 Task: Search one way flight ticket for 5 adults, 2 children, 1 infant in seat and 1 infant on lap in economy from Moab: Canyonlands Regional Airport to New Bern: Coastal Carolina Regional Airport (was Craven County Regional) on 8-4-2023. Choice of flights is Sun country airlines. Number of bags: 10 checked bags. Price is upto 40000. Outbound departure time preference is 16:30.
Action: Mouse moved to (227, 316)
Screenshot: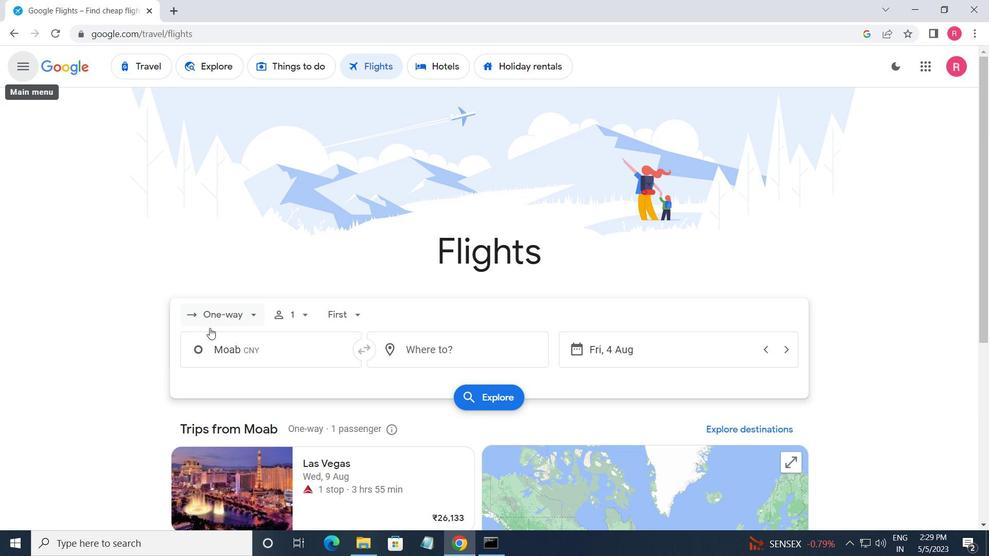 
Action: Mouse pressed left at (227, 316)
Screenshot: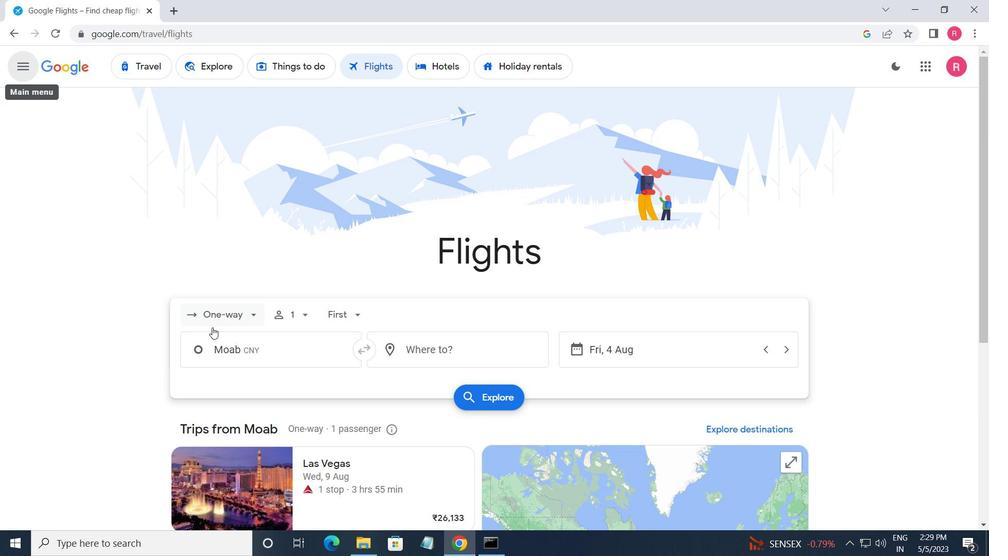 
Action: Mouse moved to (239, 366)
Screenshot: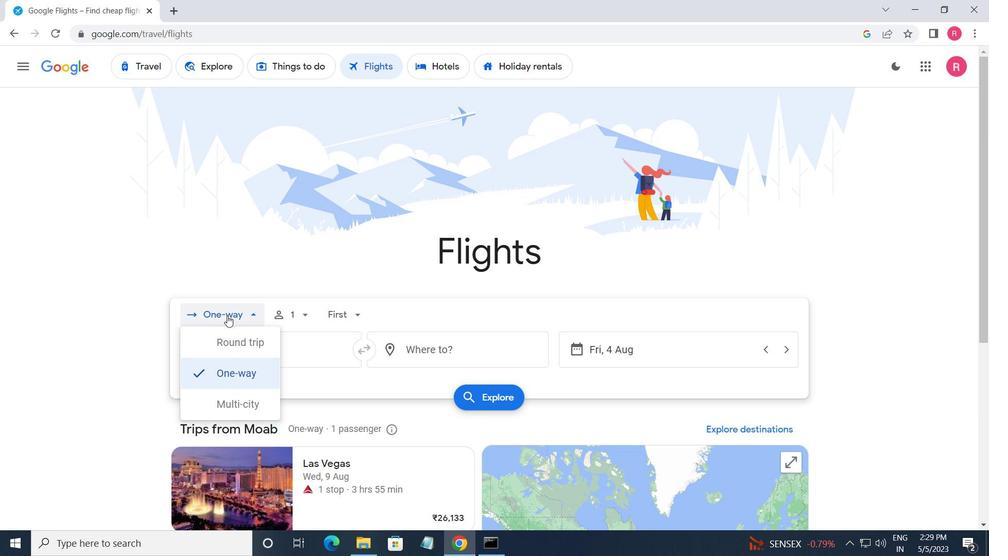 
Action: Mouse pressed left at (239, 366)
Screenshot: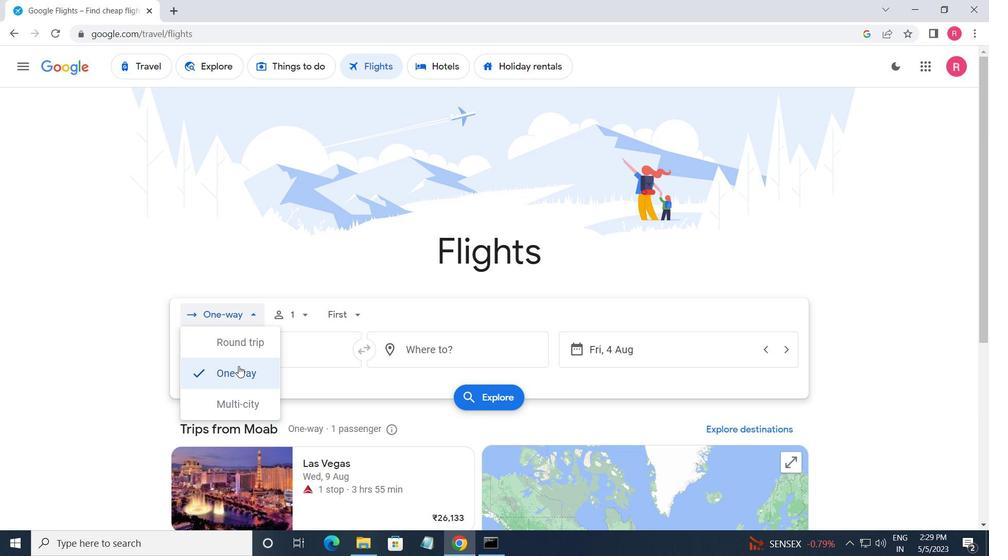 
Action: Mouse moved to (292, 321)
Screenshot: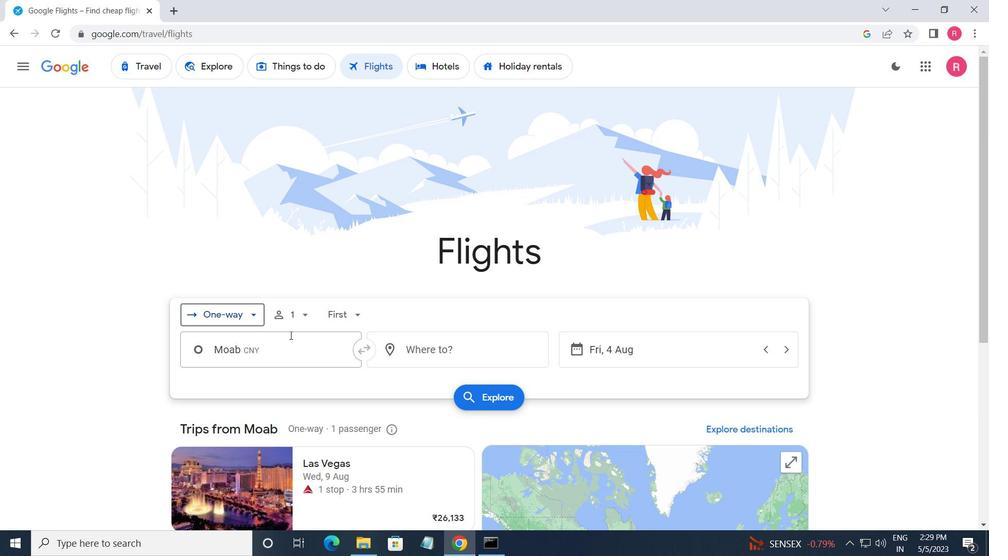 
Action: Mouse pressed left at (292, 321)
Screenshot: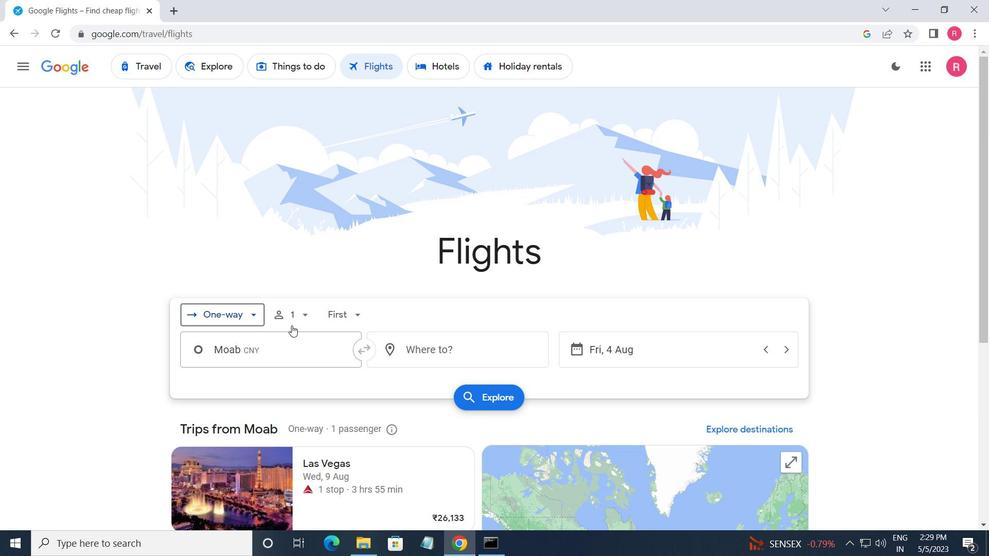 
Action: Mouse moved to (402, 349)
Screenshot: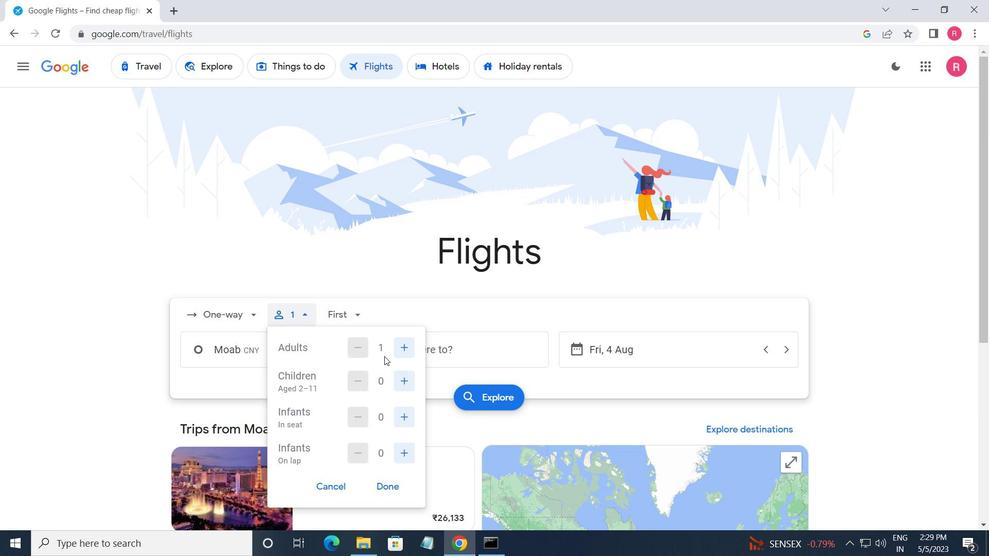 
Action: Mouse pressed left at (402, 349)
Screenshot: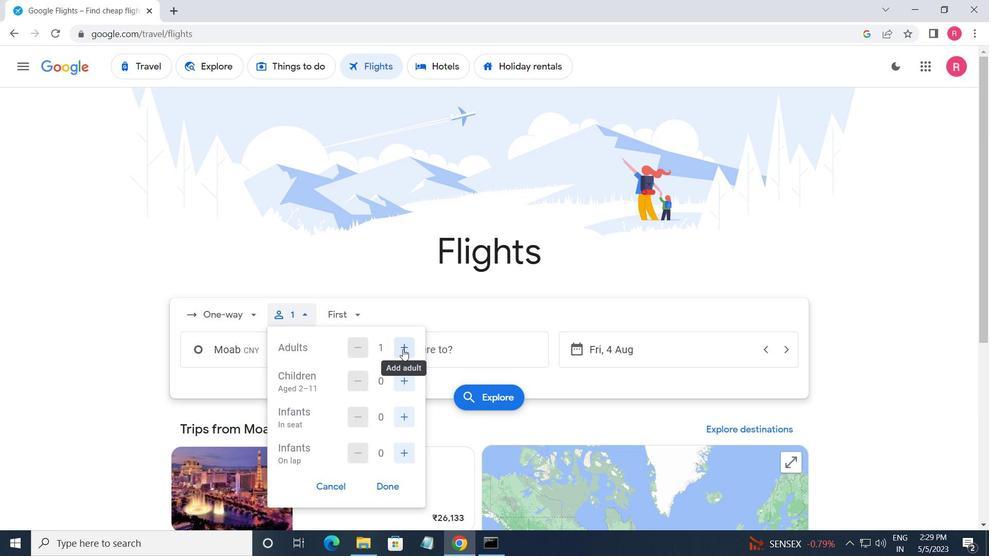 
Action: Mouse pressed left at (402, 349)
Screenshot: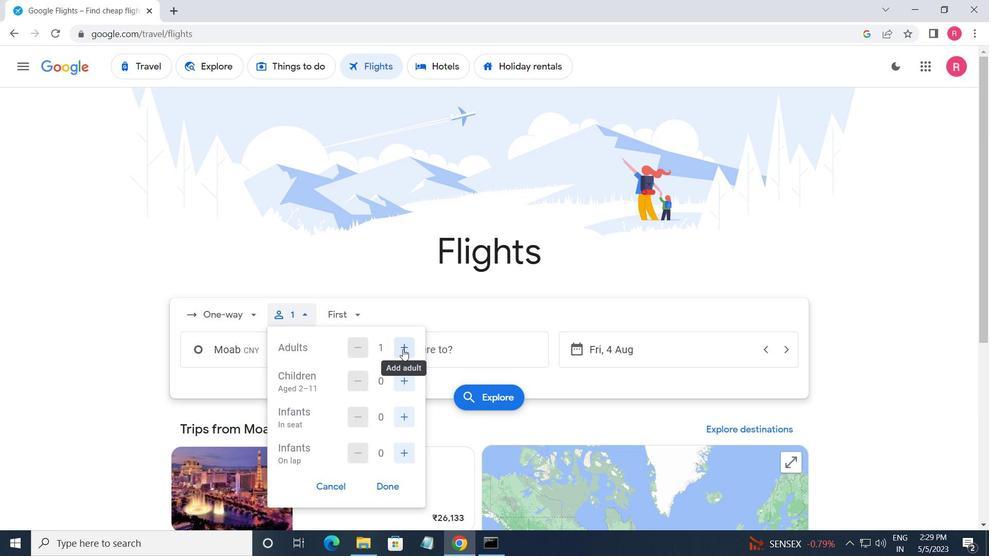 
Action: Mouse pressed left at (402, 349)
Screenshot: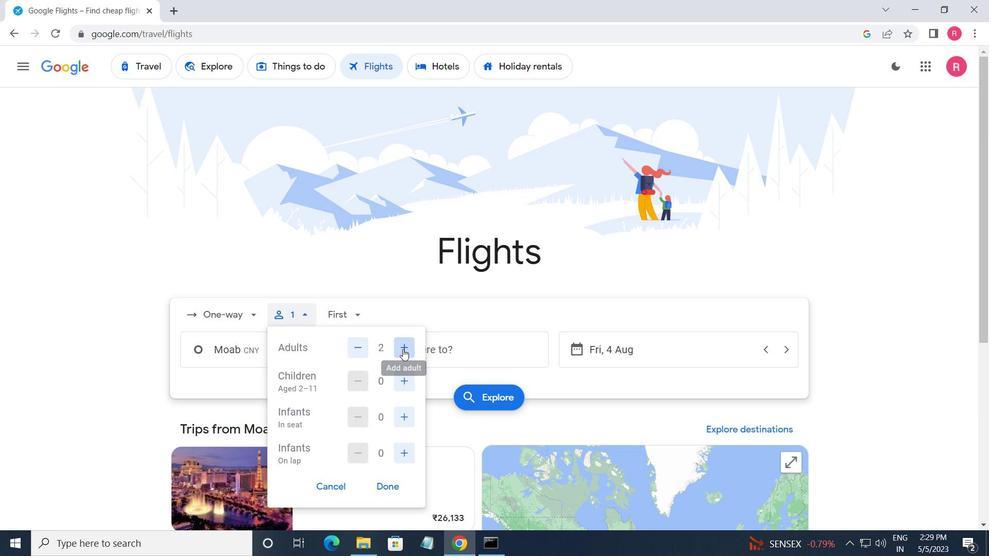 
Action: Mouse pressed left at (402, 349)
Screenshot: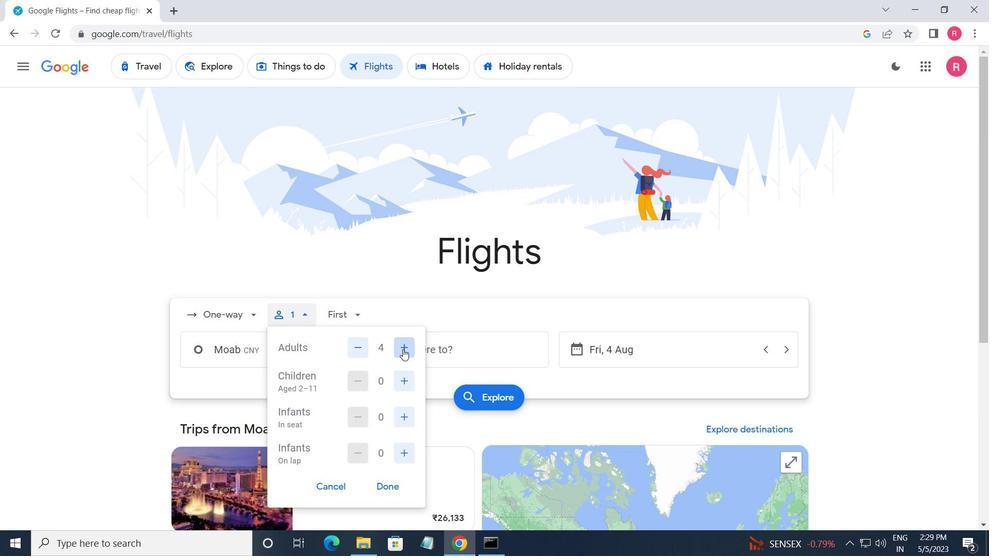 
Action: Mouse moved to (407, 379)
Screenshot: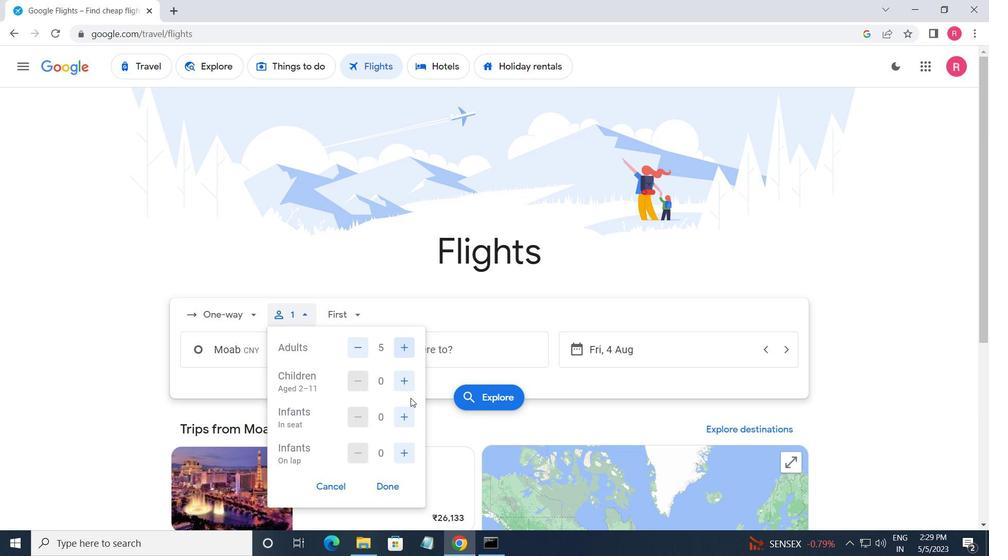 
Action: Mouse pressed left at (407, 379)
Screenshot: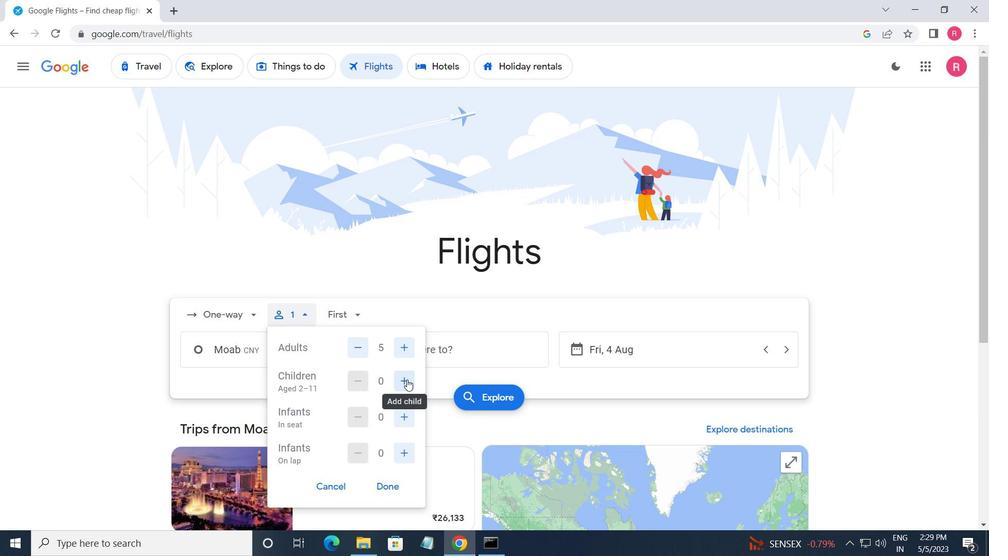 
Action: Mouse pressed left at (407, 379)
Screenshot: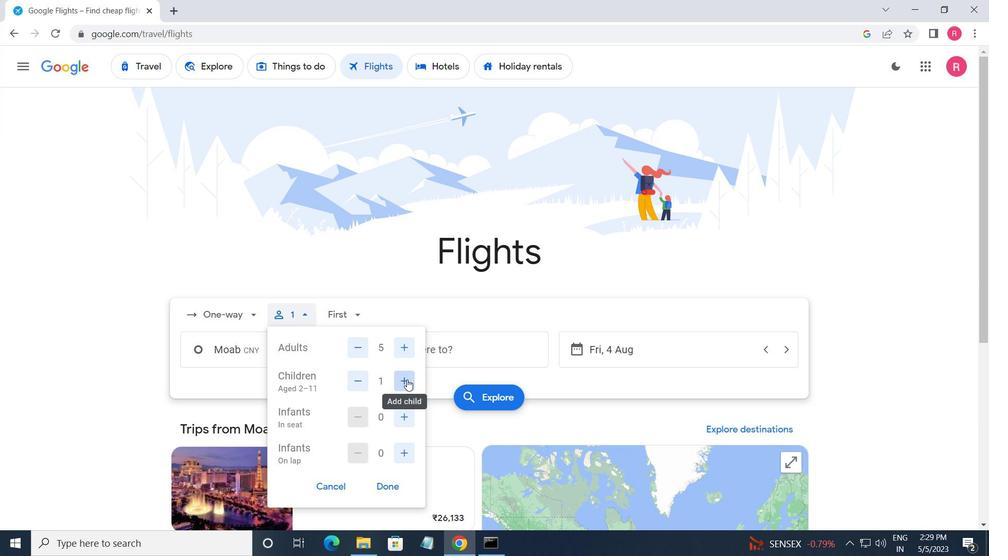 
Action: Mouse moved to (408, 419)
Screenshot: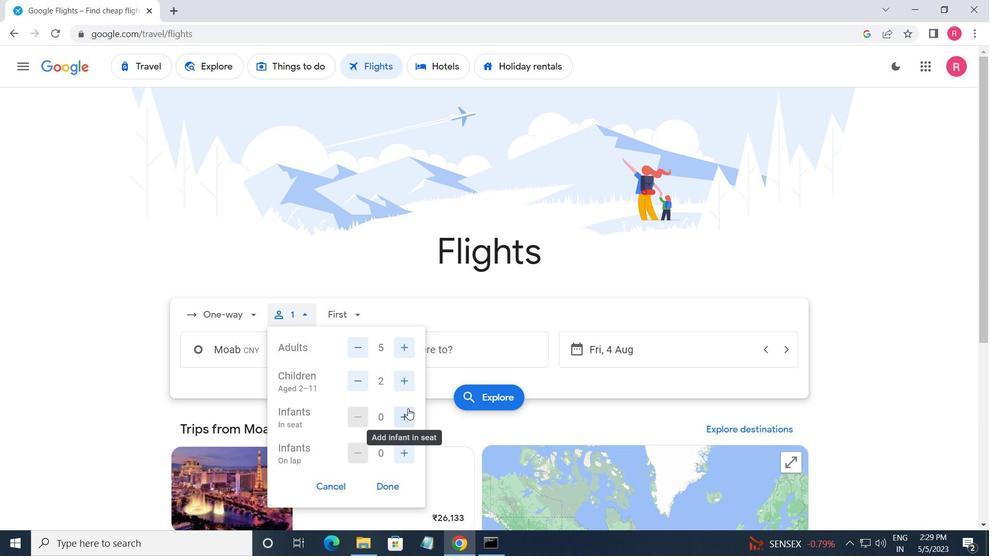 
Action: Mouse pressed left at (408, 419)
Screenshot: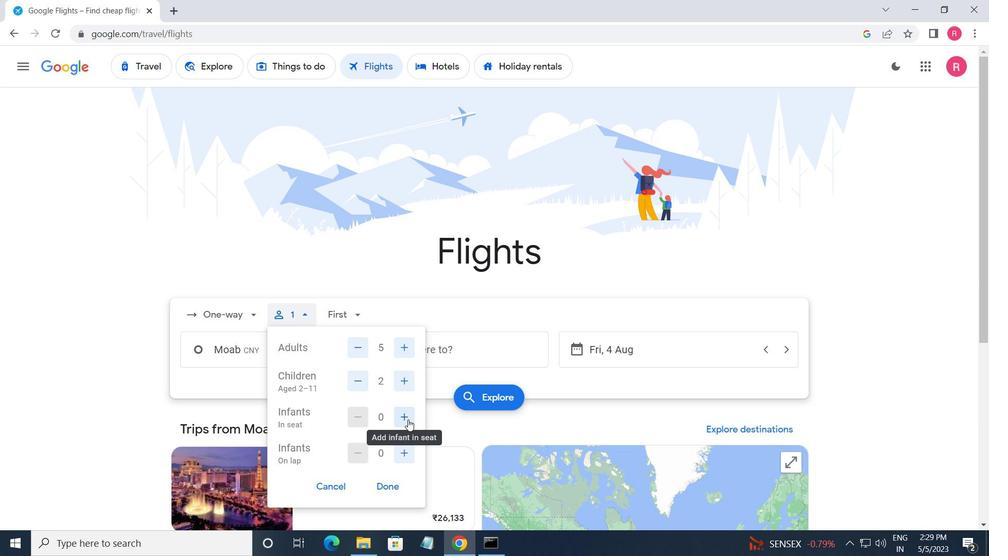 
Action: Mouse moved to (399, 450)
Screenshot: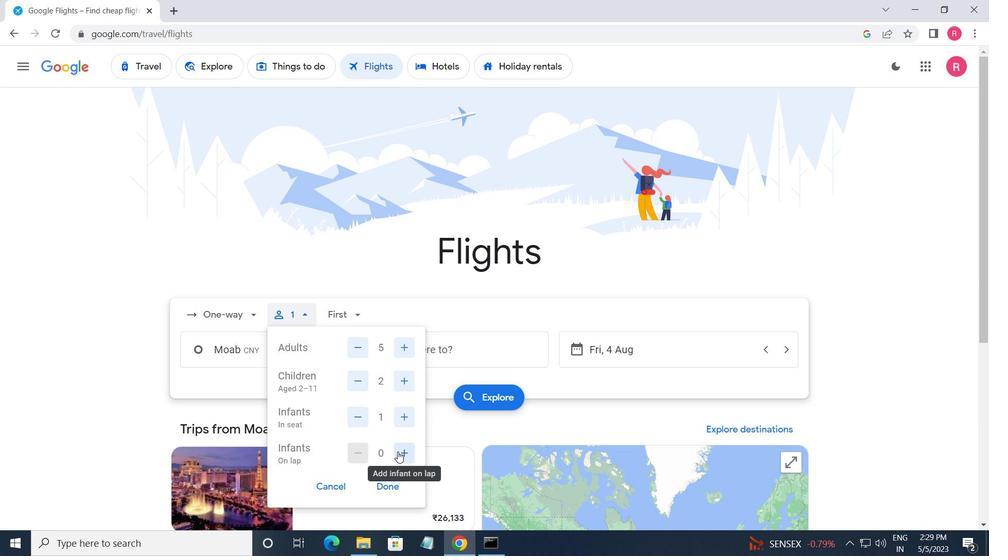 
Action: Mouse pressed left at (399, 450)
Screenshot: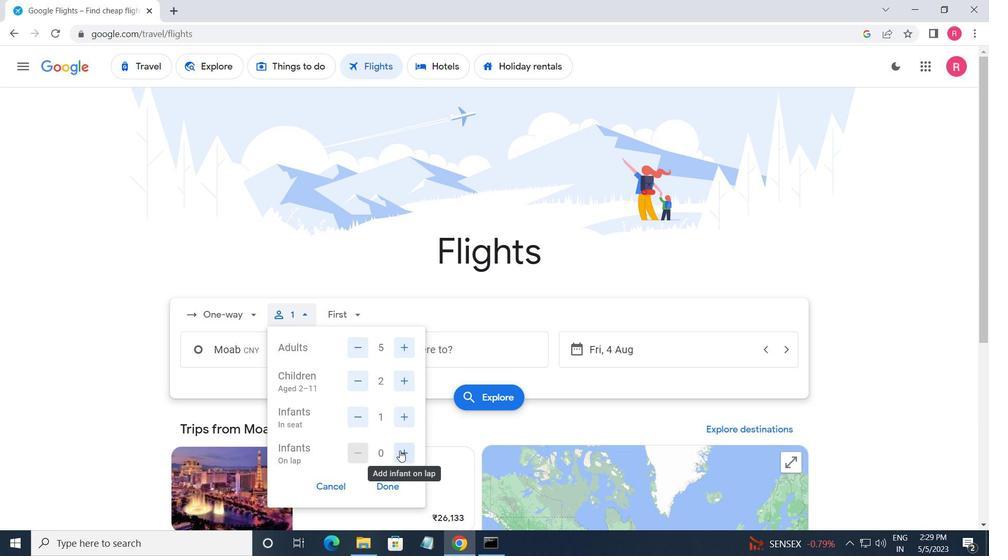 
Action: Mouse moved to (391, 478)
Screenshot: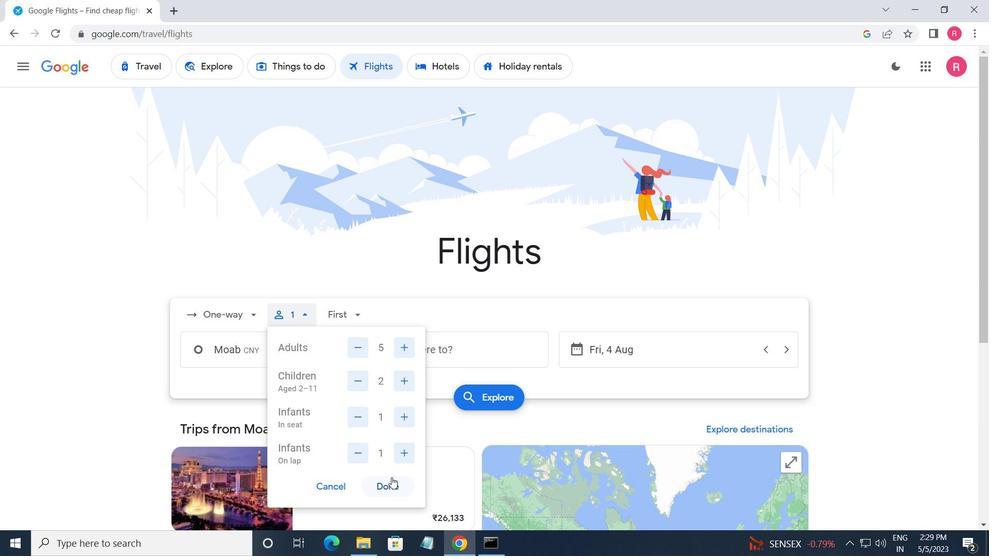 
Action: Mouse pressed left at (391, 478)
Screenshot: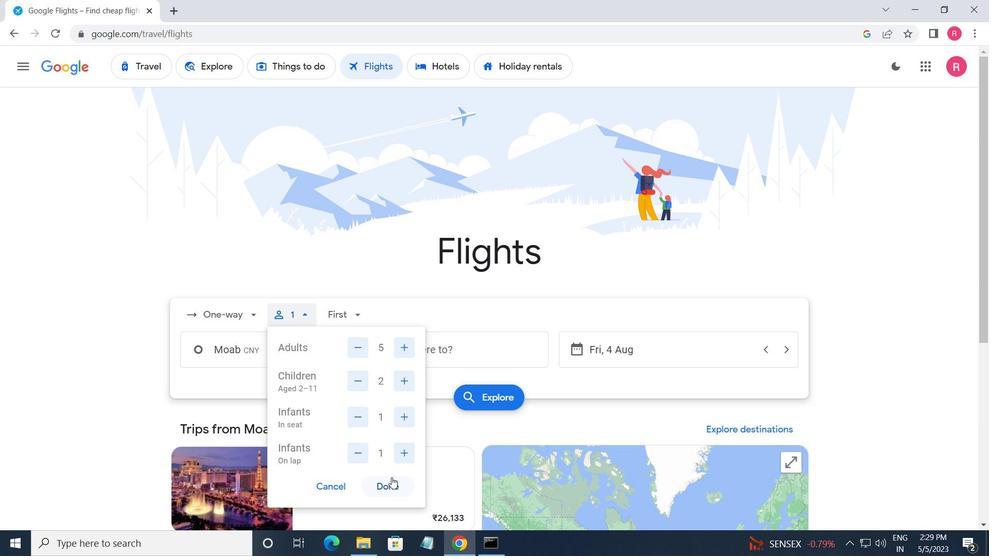 
Action: Mouse moved to (363, 319)
Screenshot: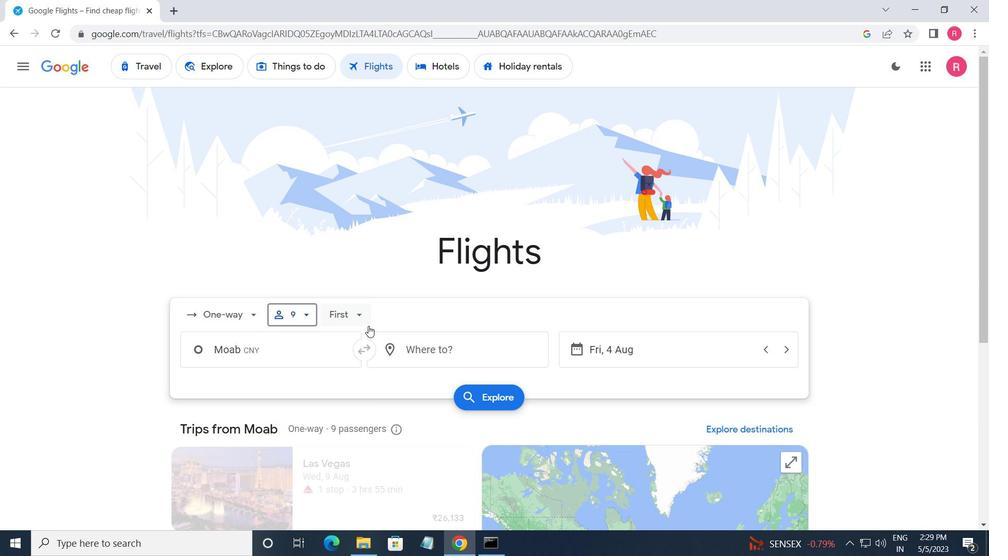 
Action: Mouse pressed left at (363, 319)
Screenshot: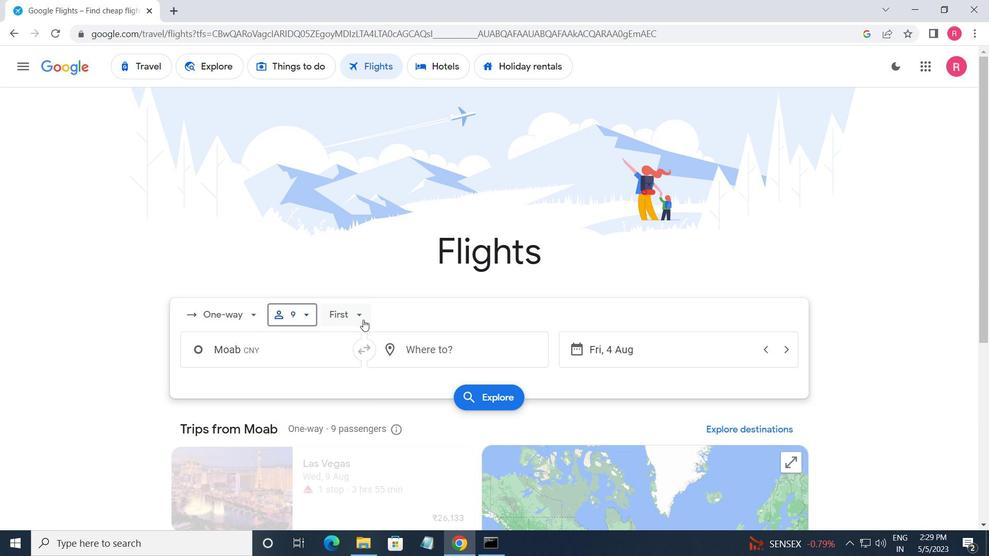 
Action: Mouse moved to (380, 345)
Screenshot: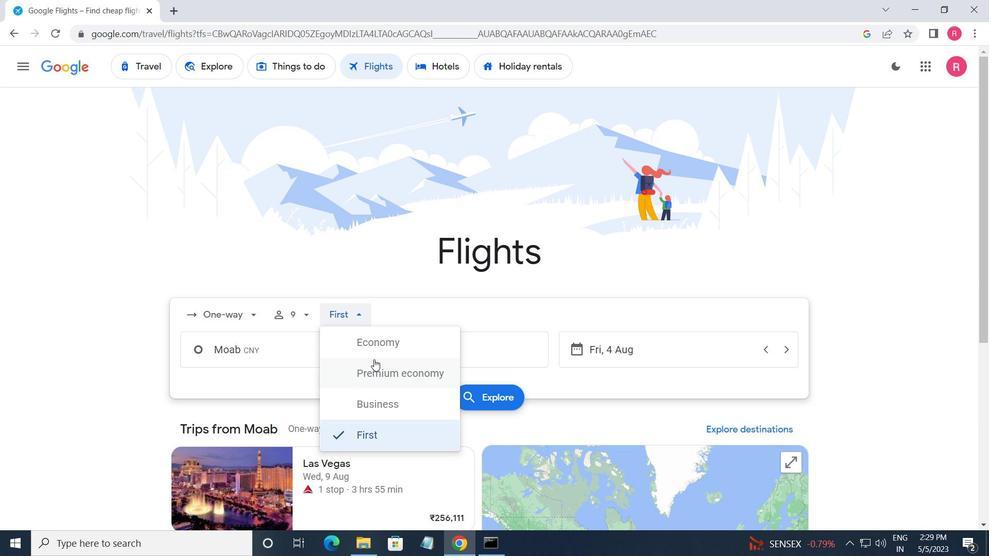 
Action: Mouse pressed left at (380, 345)
Screenshot: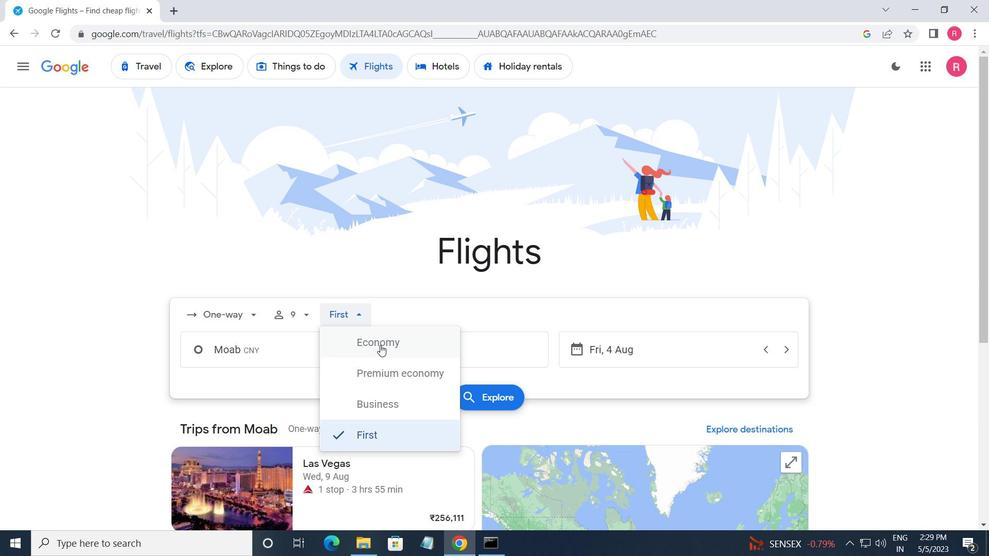
Action: Mouse moved to (288, 358)
Screenshot: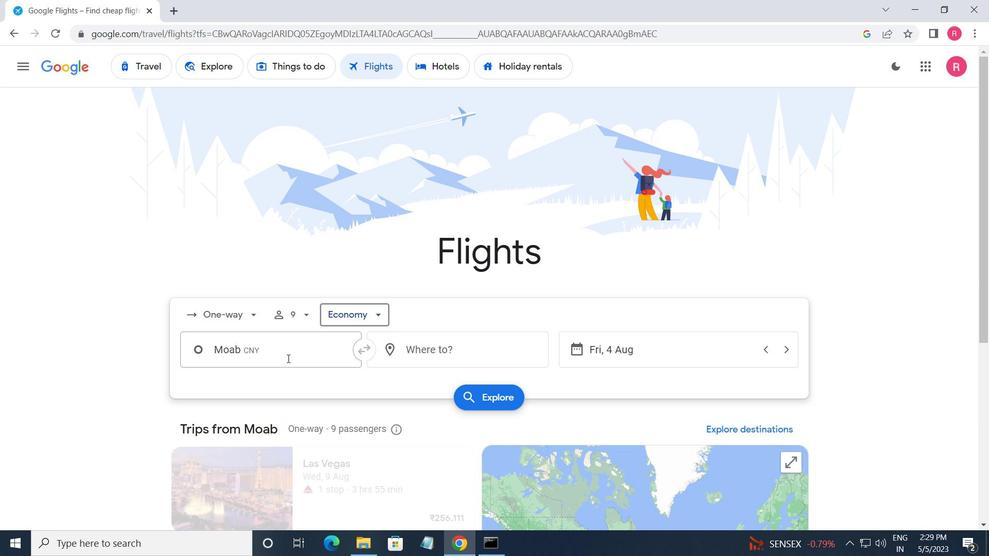 
Action: Mouse pressed left at (288, 358)
Screenshot: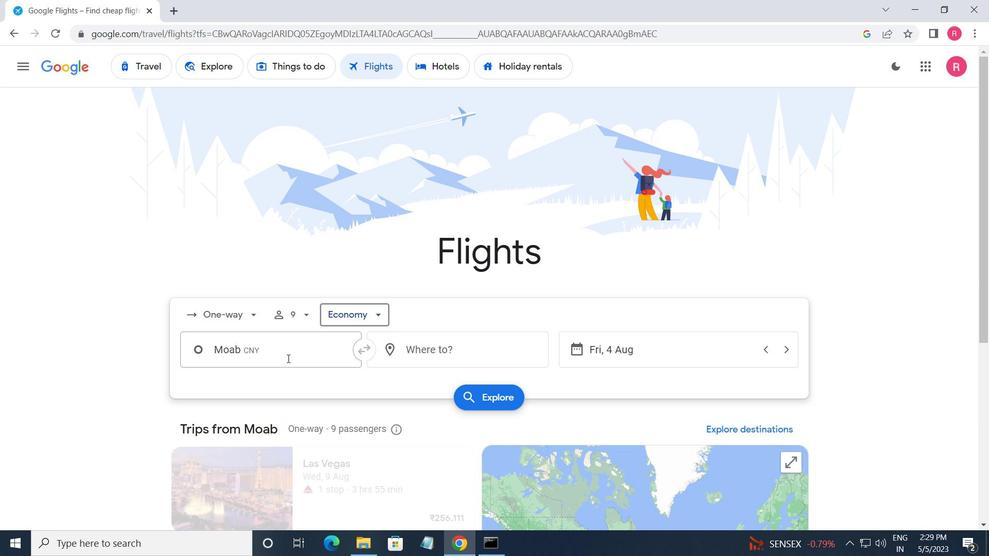 
Action: Key pressed <Key.shift>MOAB
Screenshot: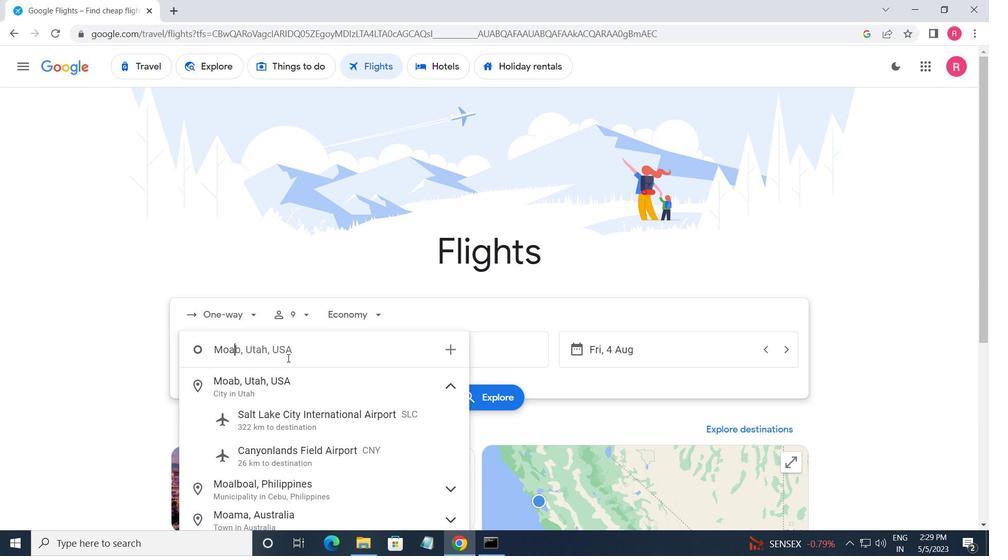 
Action: Mouse moved to (323, 448)
Screenshot: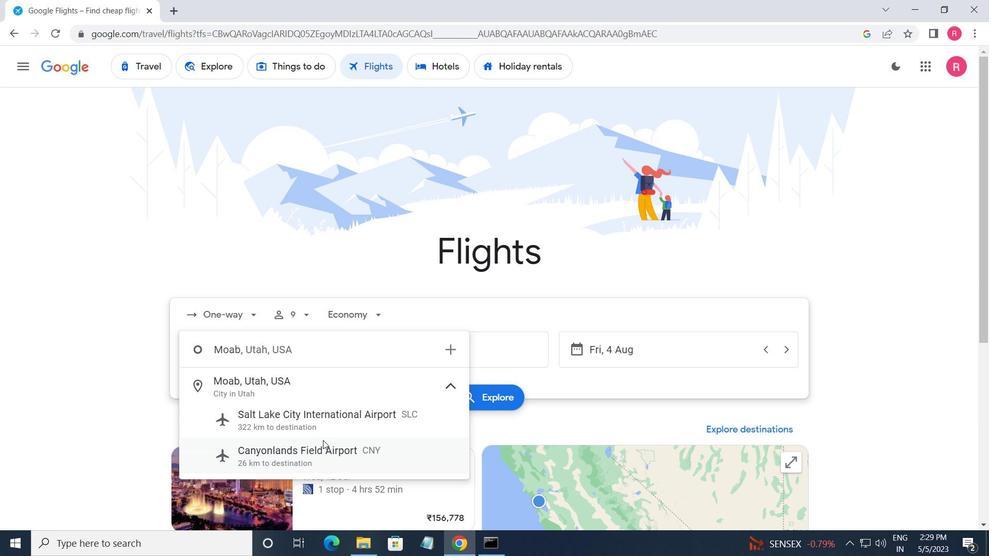 
Action: Mouse pressed left at (323, 448)
Screenshot: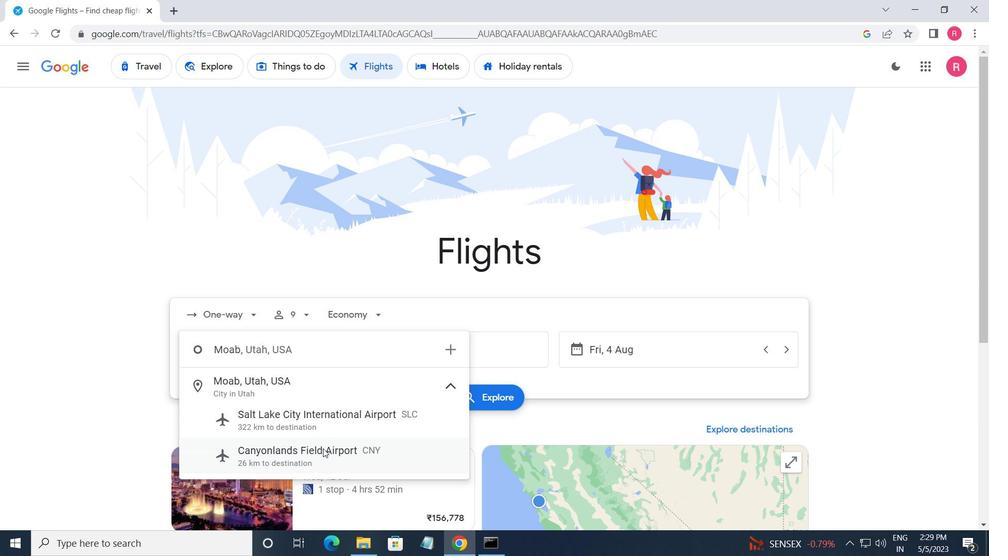 
Action: Mouse moved to (394, 344)
Screenshot: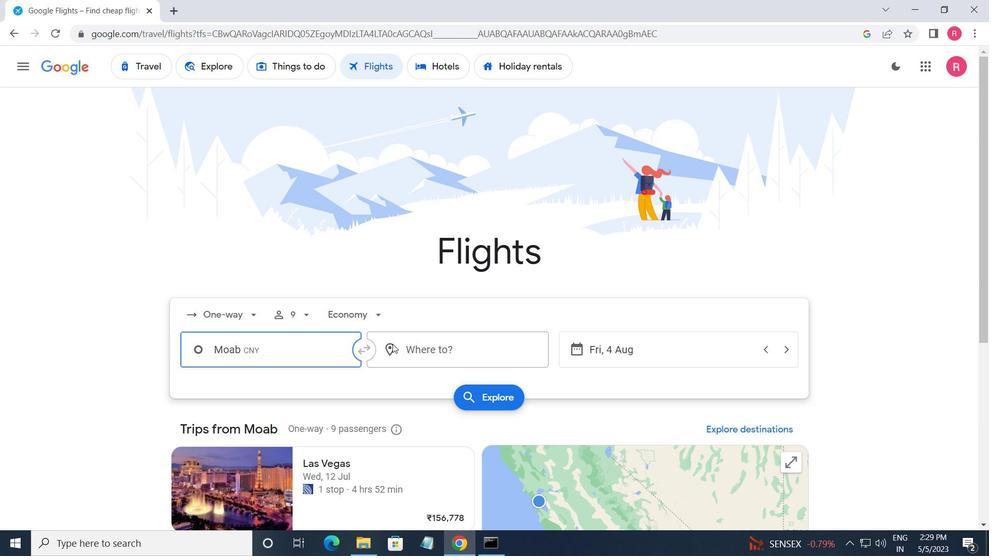 
Action: Mouse pressed left at (394, 344)
Screenshot: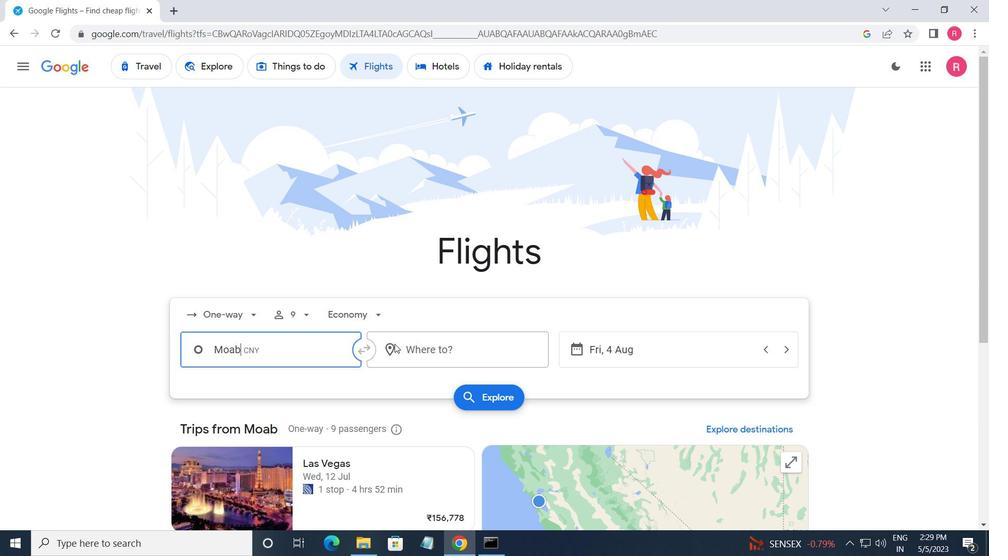 
Action: Mouse moved to (395, 346)
Screenshot: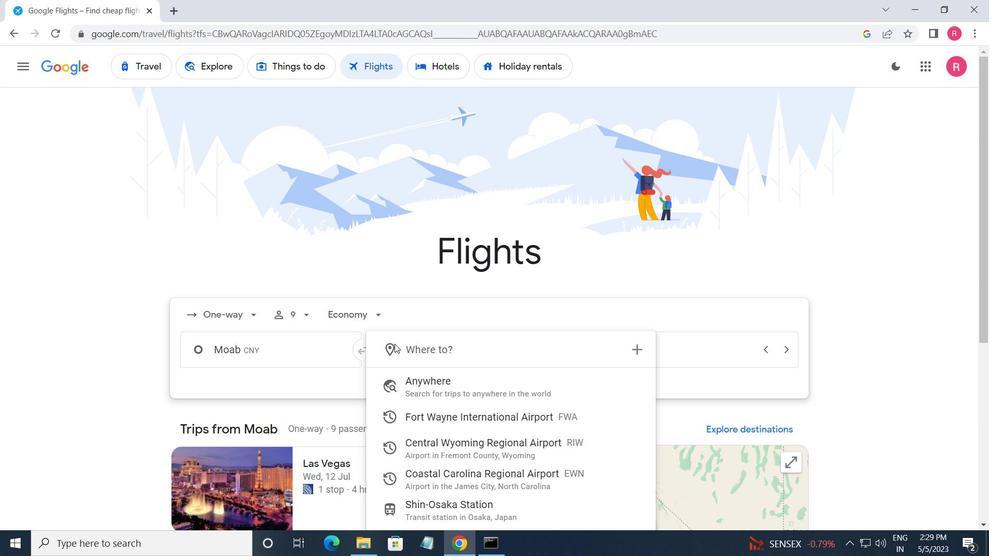 
Action: Key pressed <Key.shift>COASTA
Screenshot: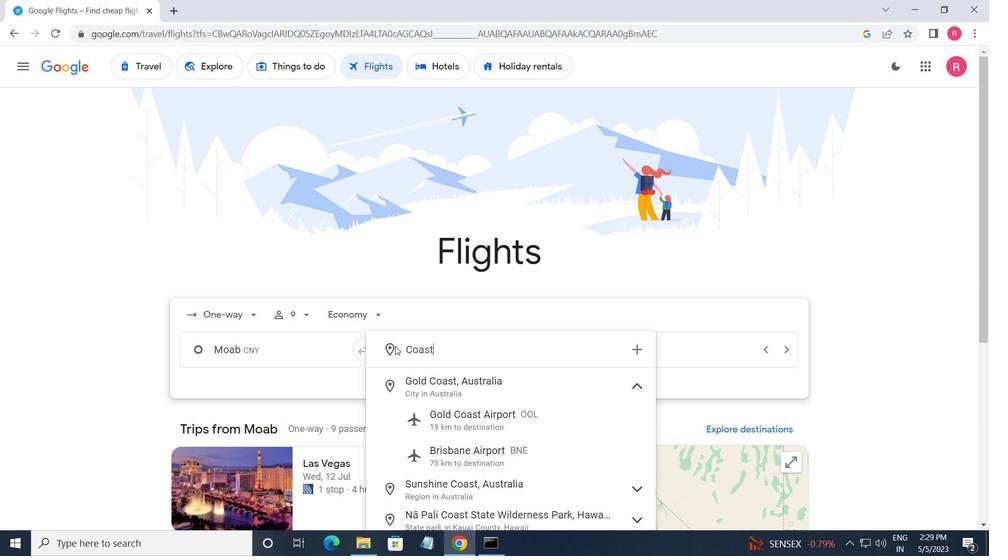 
Action: Mouse moved to (432, 377)
Screenshot: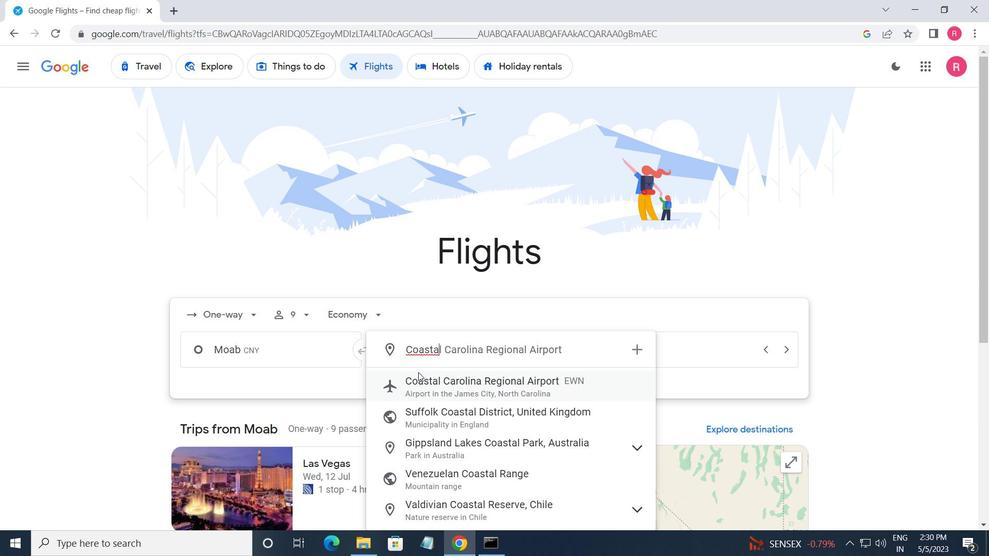 
Action: Mouse pressed left at (432, 377)
Screenshot: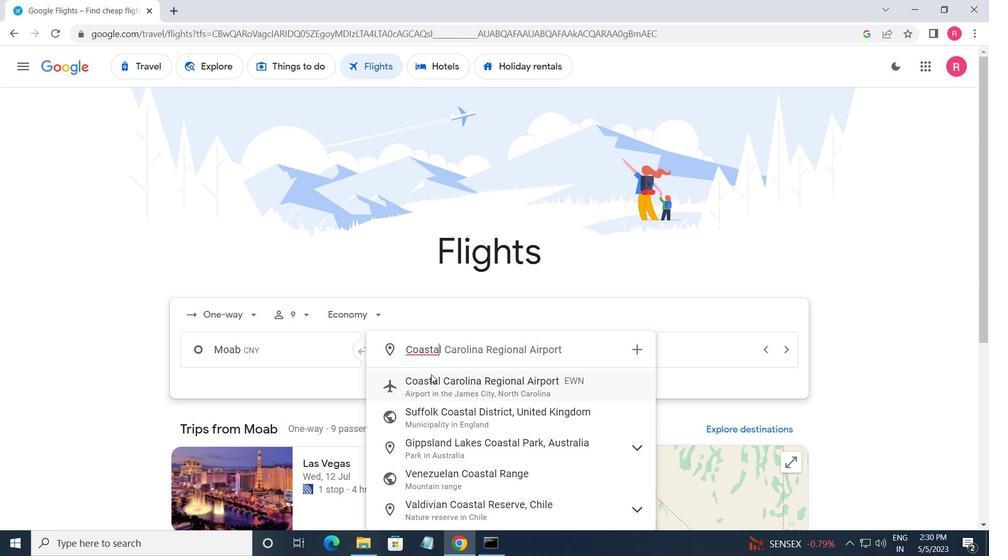 
Action: Mouse moved to (636, 344)
Screenshot: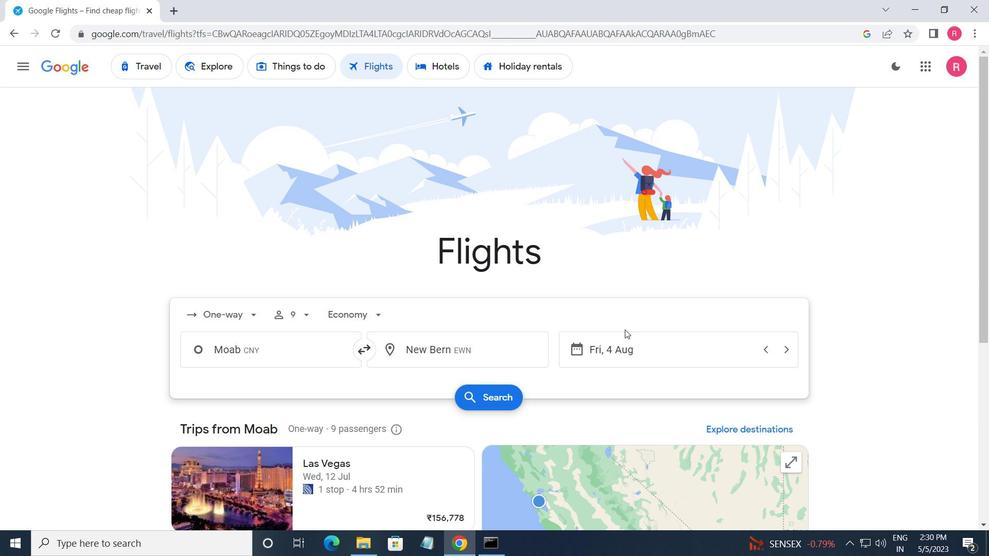
Action: Mouse pressed left at (636, 344)
Screenshot: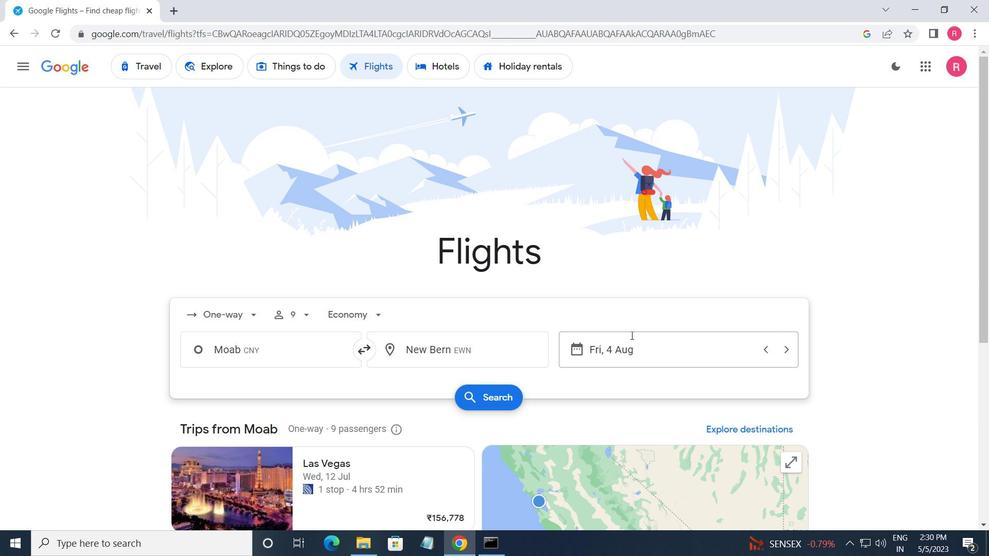 
Action: Mouse moved to (488, 301)
Screenshot: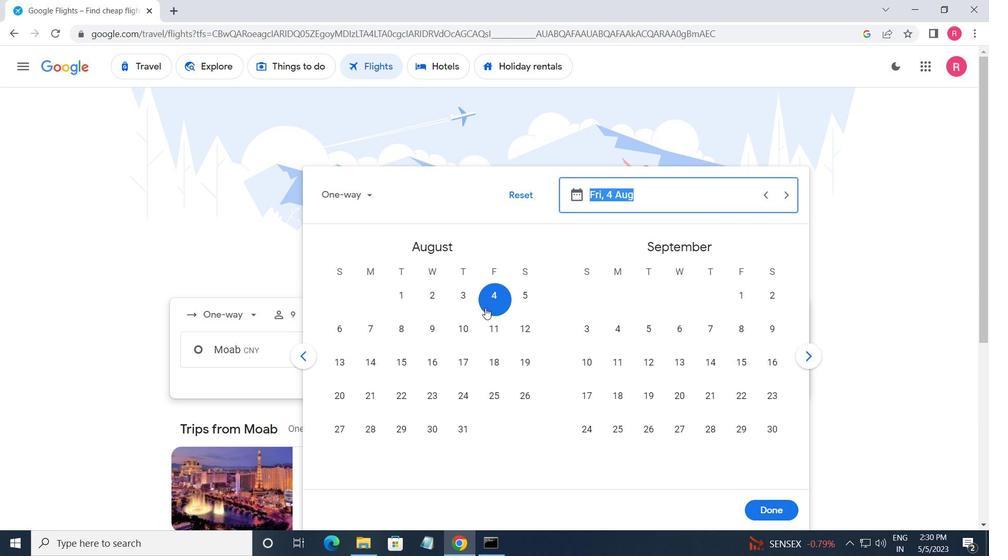 
Action: Mouse pressed left at (488, 301)
Screenshot: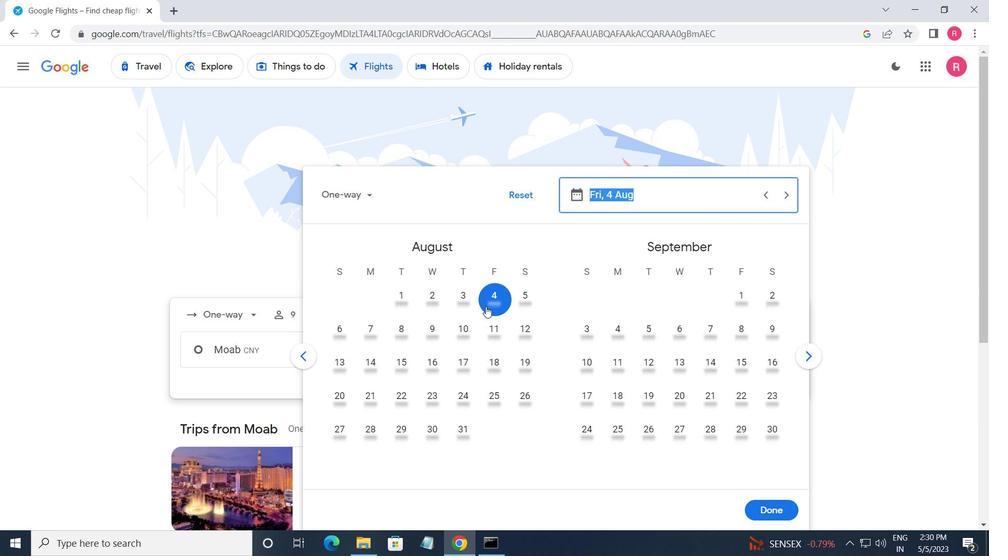
Action: Mouse moved to (770, 506)
Screenshot: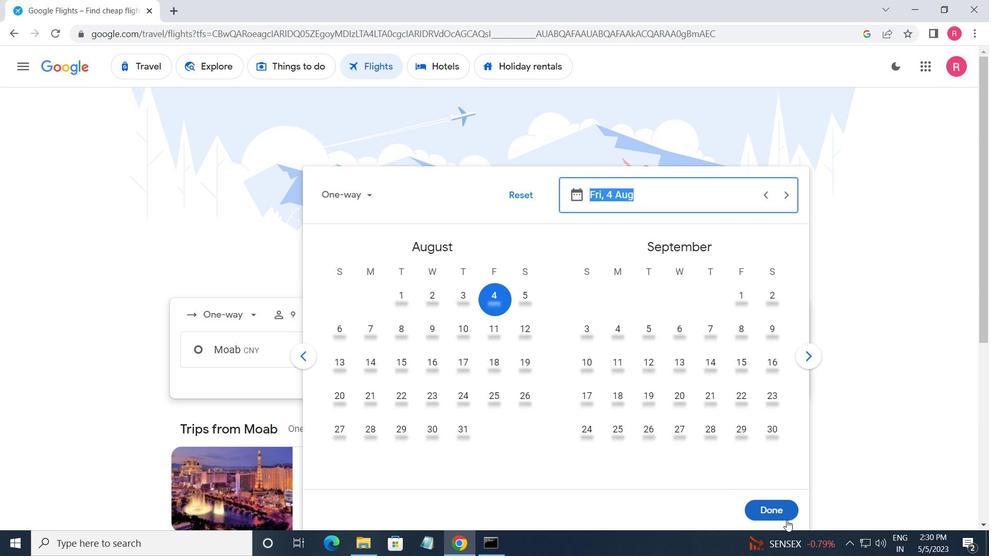 
Action: Mouse pressed left at (770, 506)
Screenshot: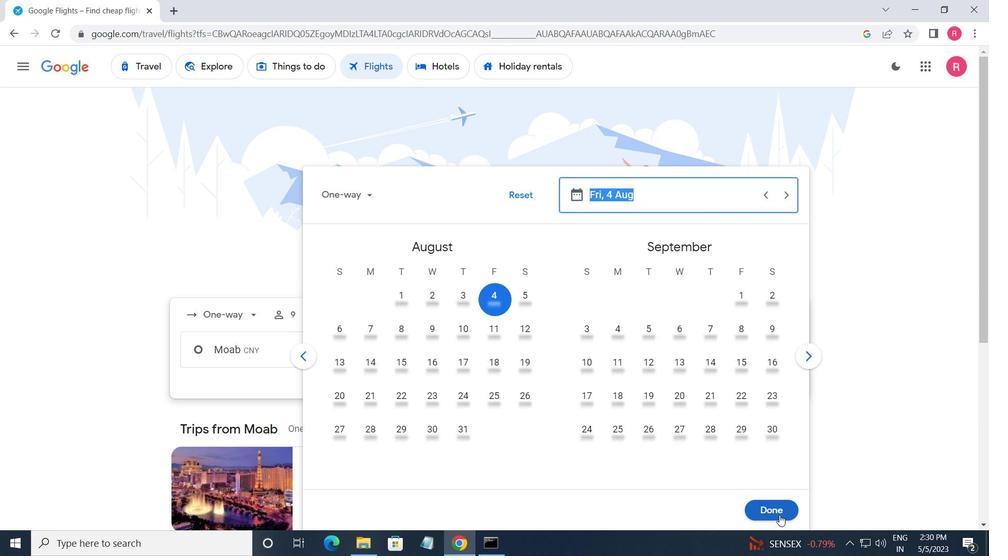 
Action: Mouse moved to (466, 387)
Screenshot: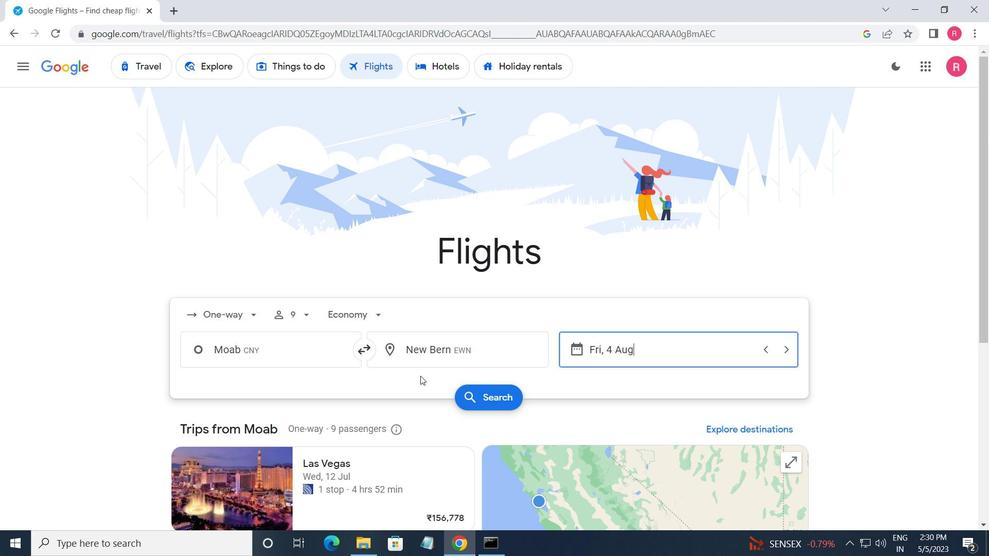 
Action: Mouse pressed left at (466, 387)
Screenshot: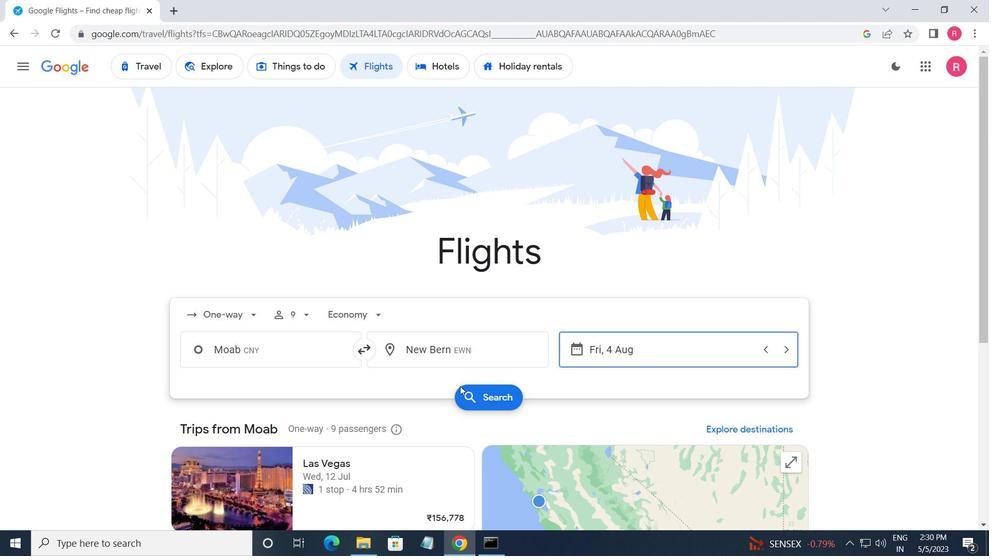 
Action: Mouse moved to (196, 183)
Screenshot: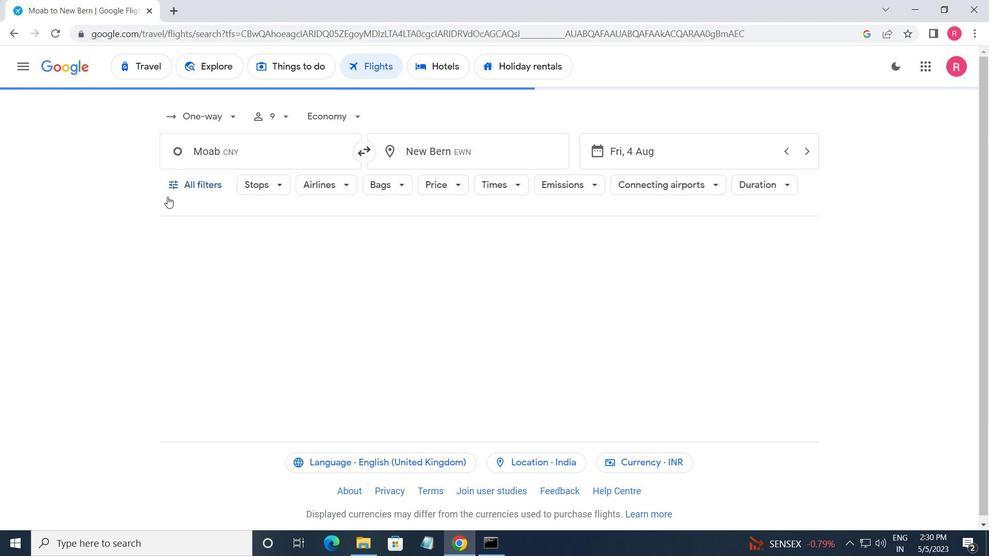 
Action: Mouse pressed left at (196, 183)
Screenshot: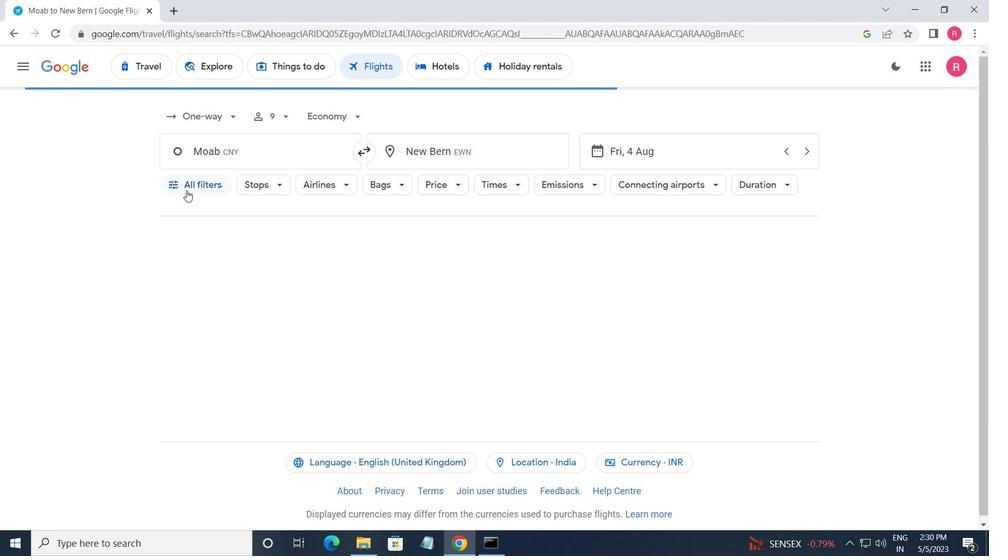 
Action: Mouse moved to (213, 292)
Screenshot: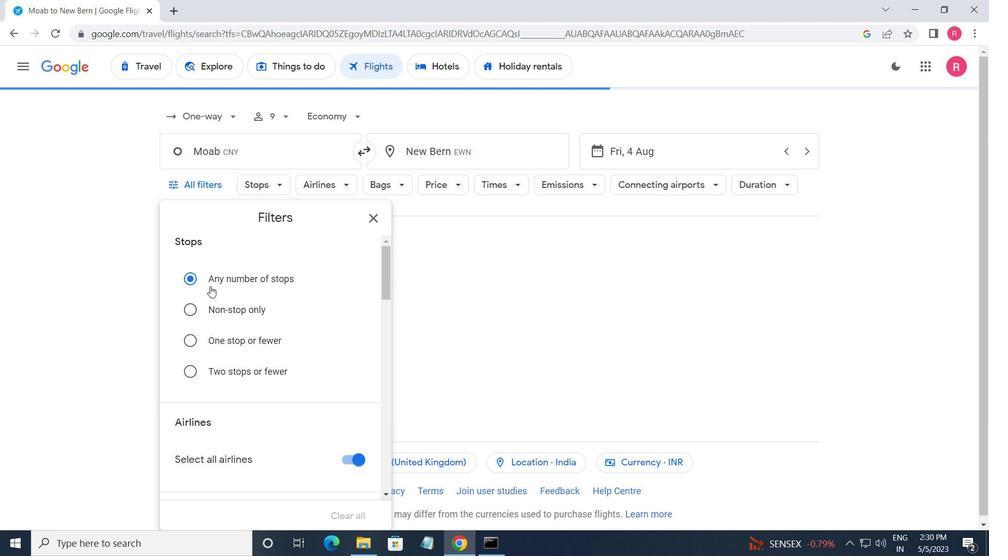 
Action: Mouse scrolled (213, 292) with delta (0, 0)
Screenshot: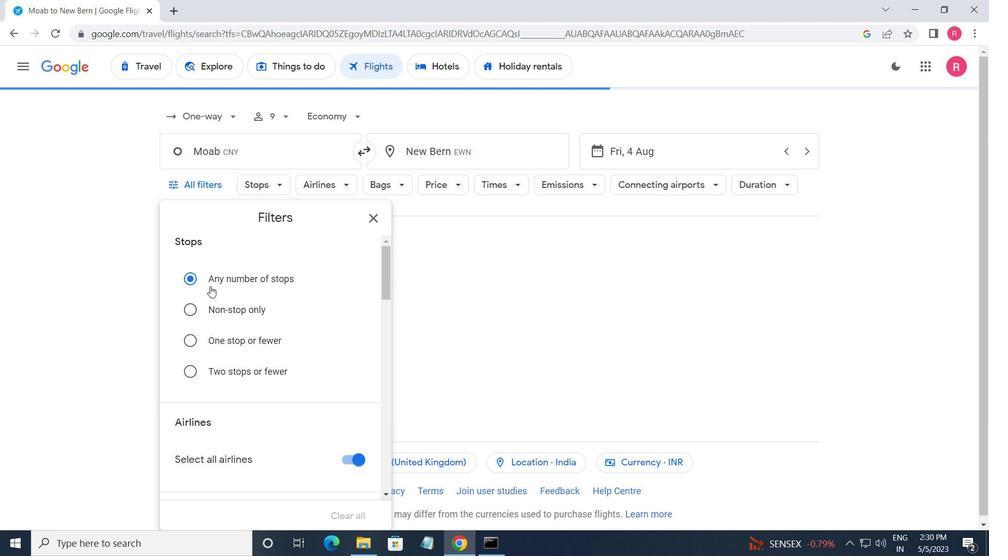 
Action: Mouse moved to (231, 299)
Screenshot: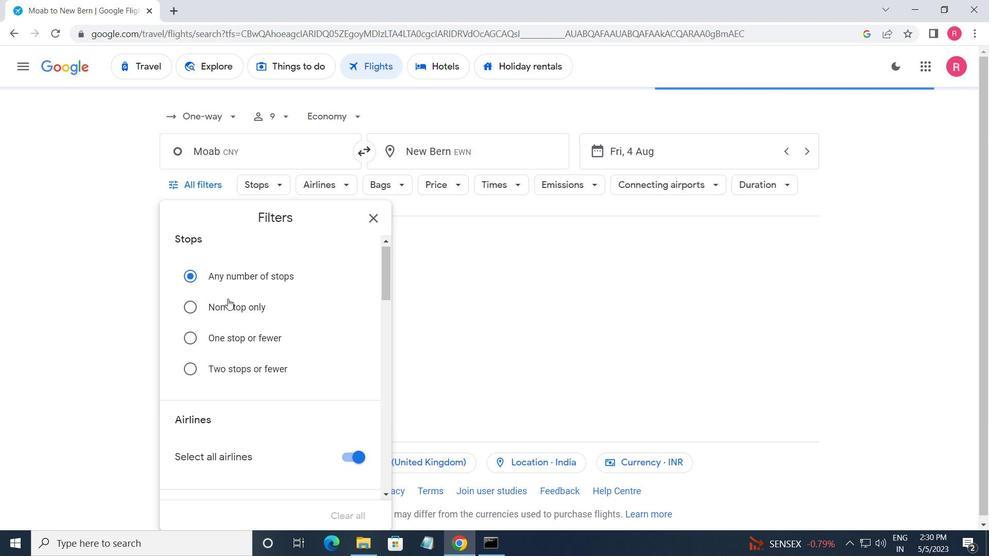 
Action: Mouse scrolled (231, 299) with delta (0, 0)
Screenshot: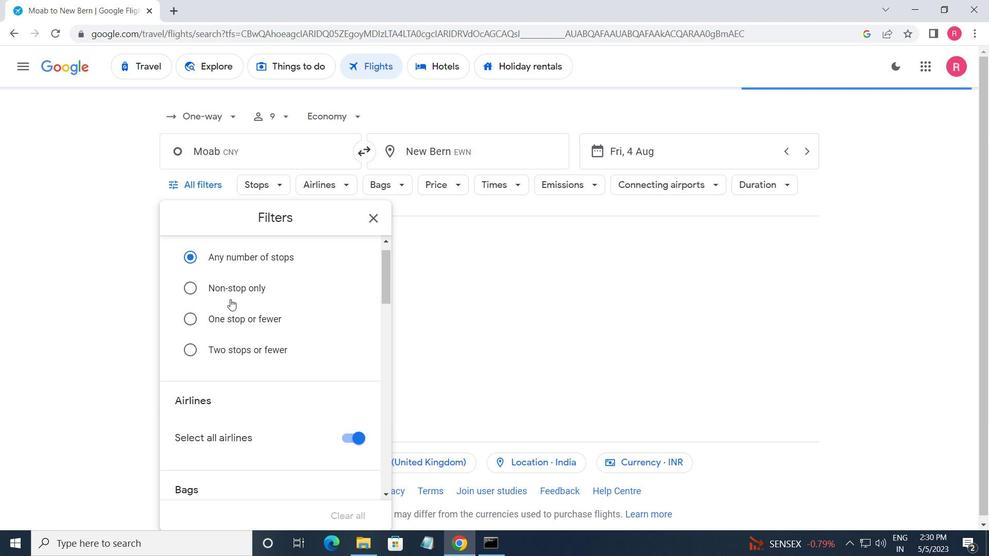 
Action: Mouse moved to (88, 201)
Screenshot: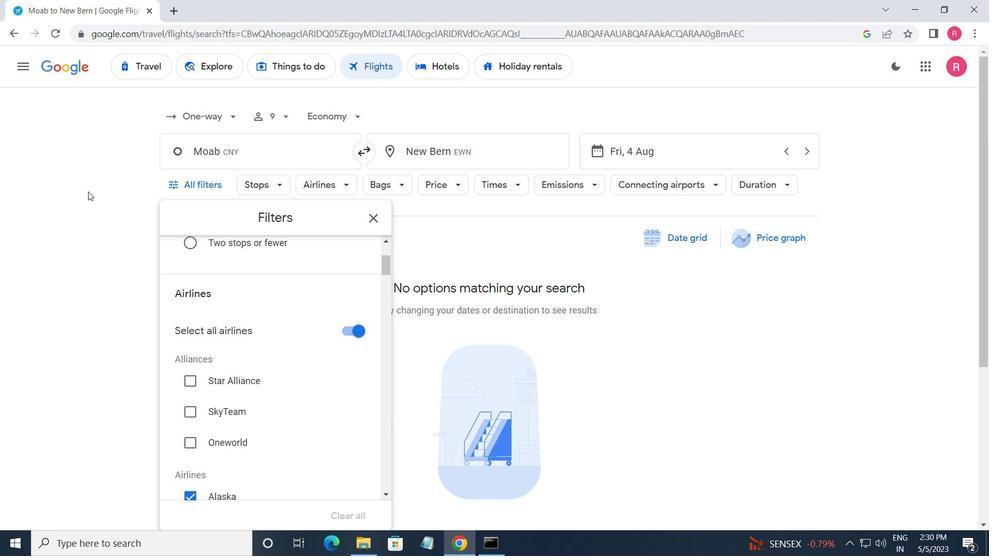 
Action: Mouse scrolled (88, 201) with delta (0, 0)
Screenshot: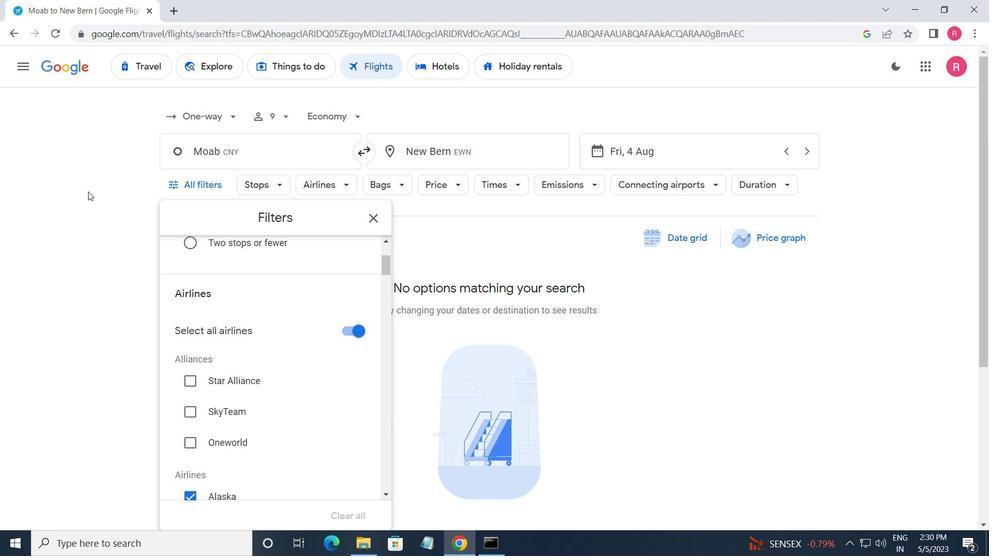 
Action: Mouse moved to (88, 210)
Screenshot: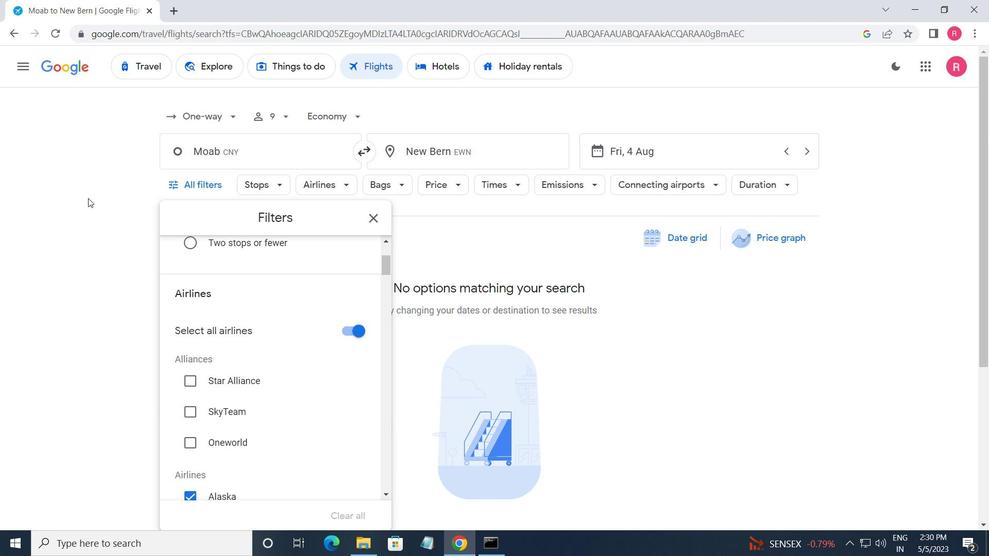 
Action: Mouse scrolled (88, 210) with delta (0, 0)
Screenshot: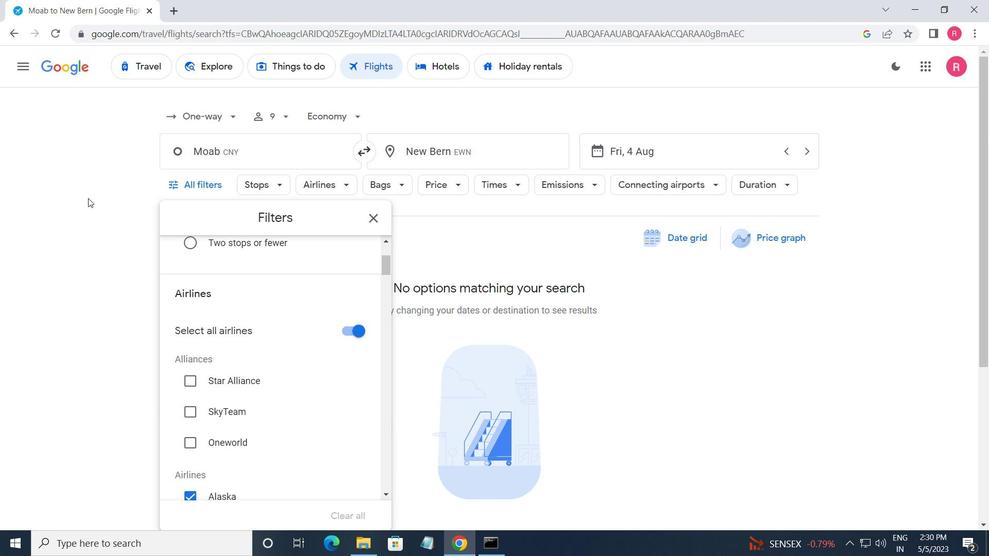 
Action: Mouse moved to (242, 256)
Screenshot: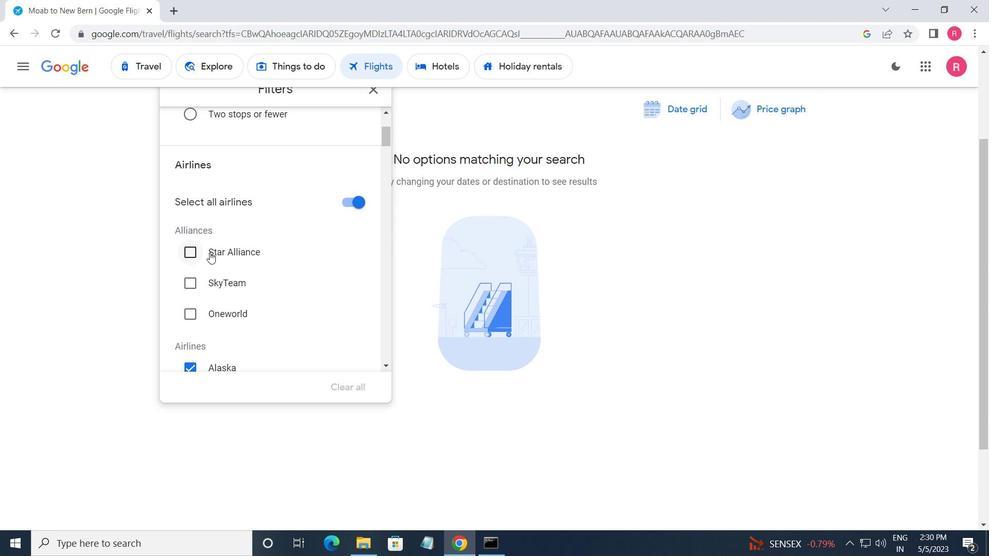 
Action: Mouse scrolled (242, 255) with delta (0, 0)
Screenshot: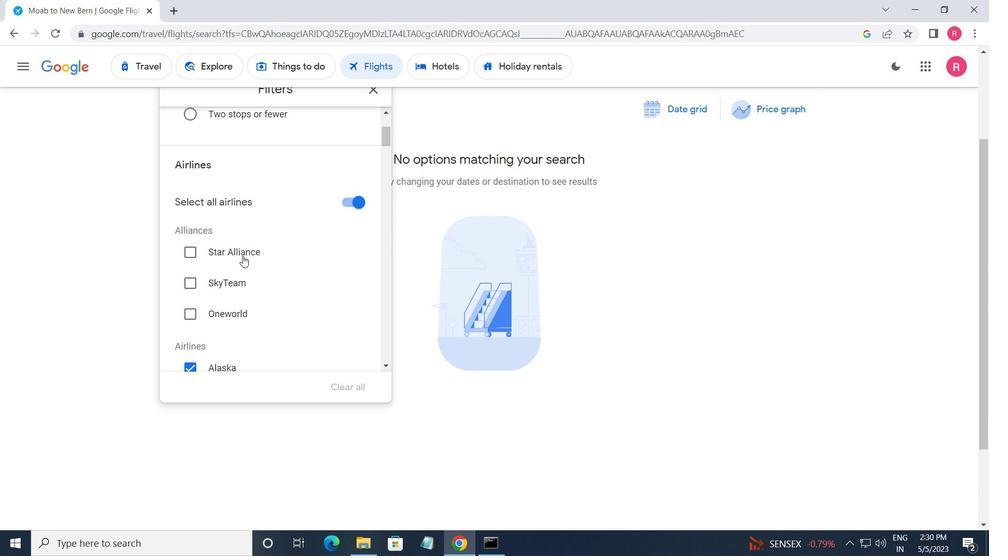 
Action: Mouse moved to (246, 256)
Screenshot: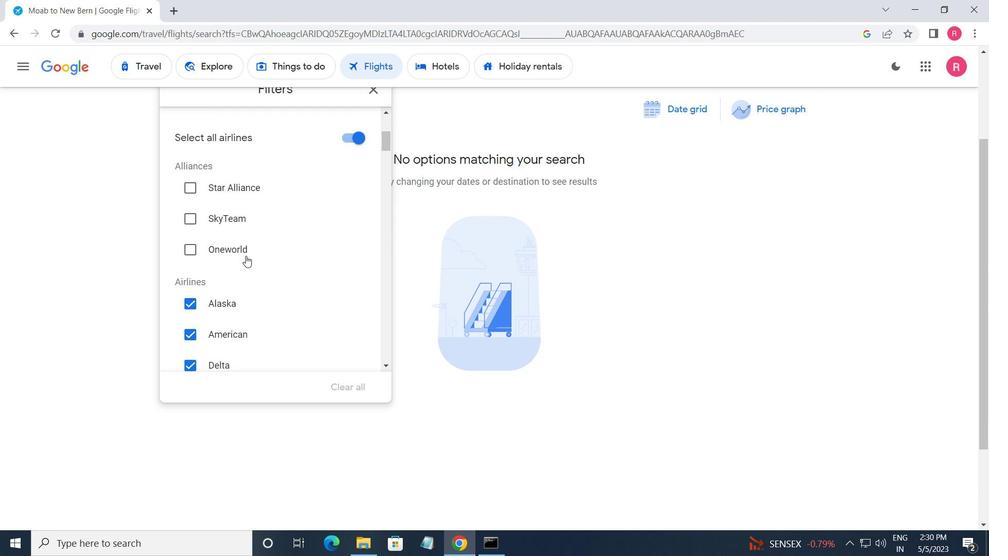
Action: Mouse scrolled (246, 255) with delta (0, 0)
Screenshot: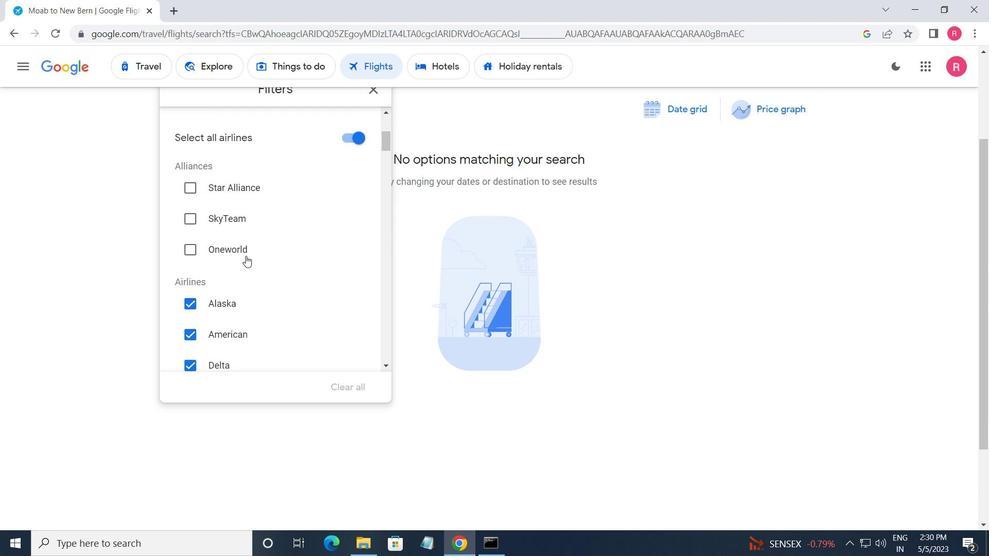 
Action: Mouse moved to (251, 258)
Screenshot: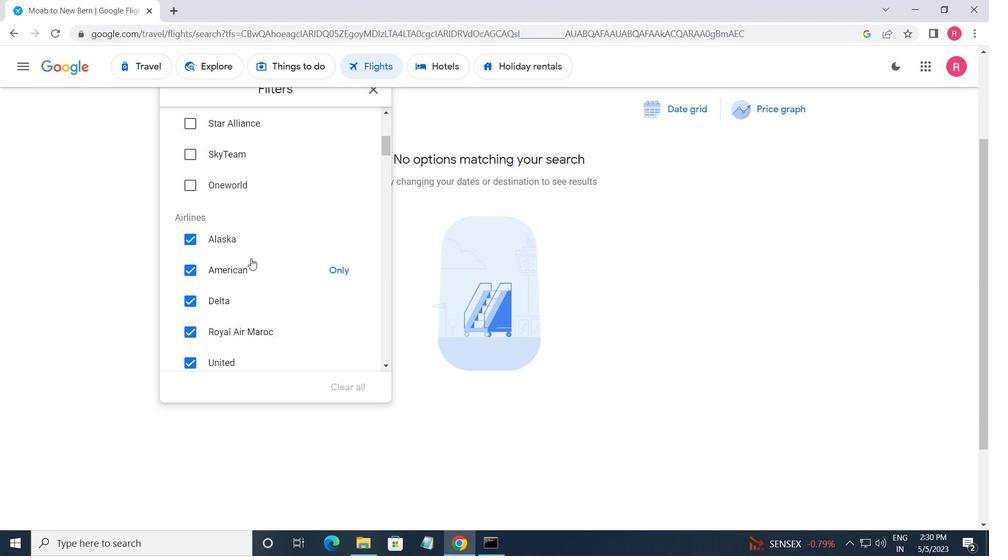 
Action: Mouse scrolled (251, 258) with delta (0, 0)
Screenshot: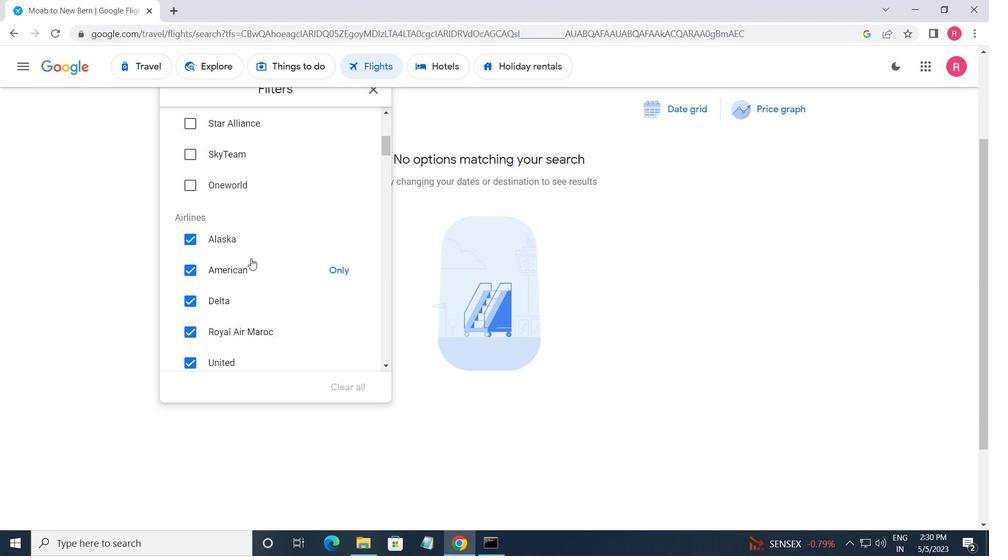 
Action: Mouse scrolled (251, 258) with delta (0, 0)
Screenshot: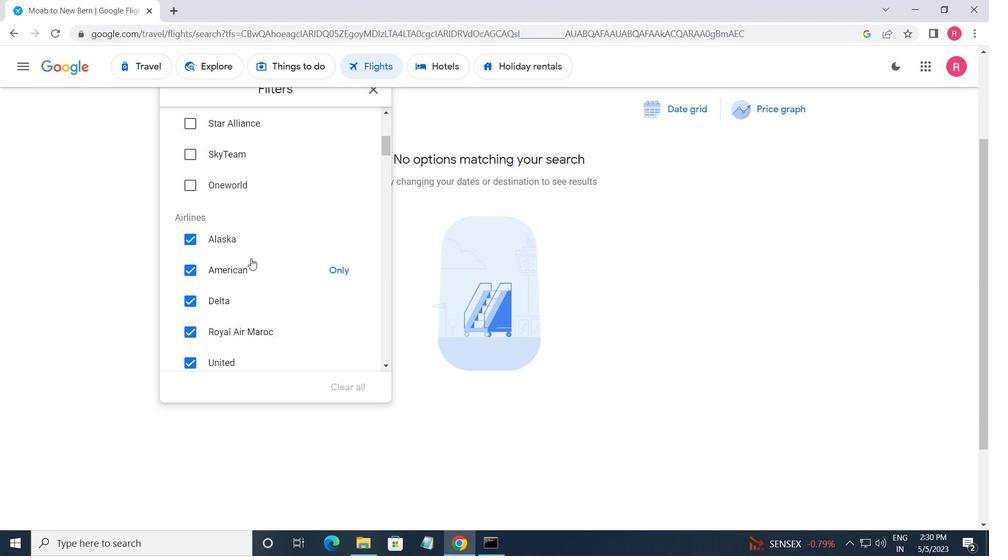 
Action: Mouse moved to (298, 226)
Screenshot: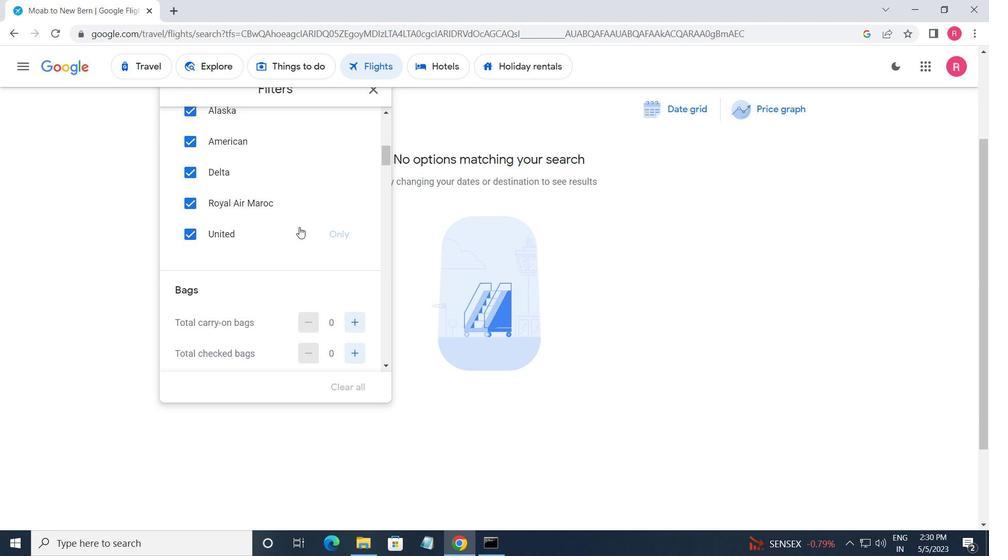 
Action: Mouse scrolled (298, 227) with delta (0, 0)
Screenshot: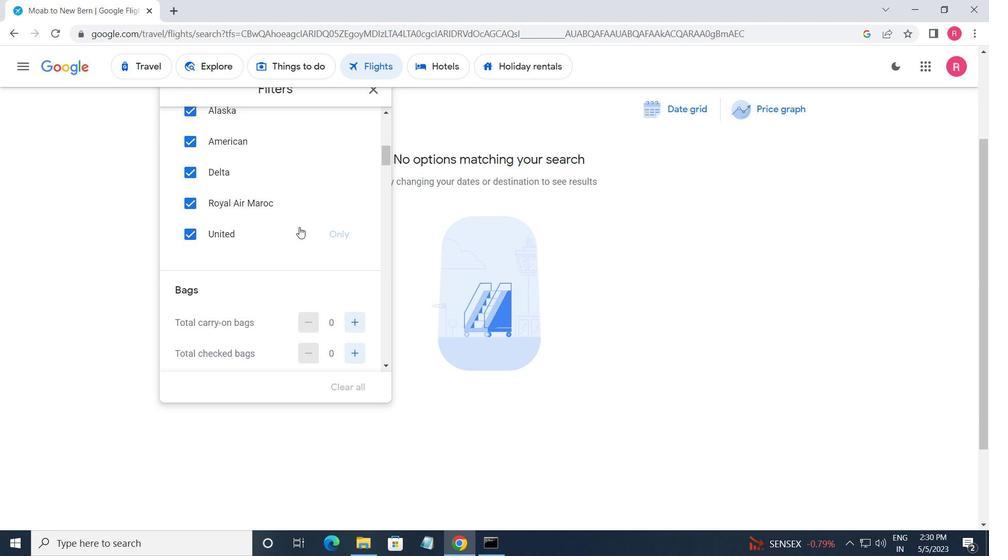 
Action: Mouse scrolled (298, 227) with delta (0, 0)
Screenshot: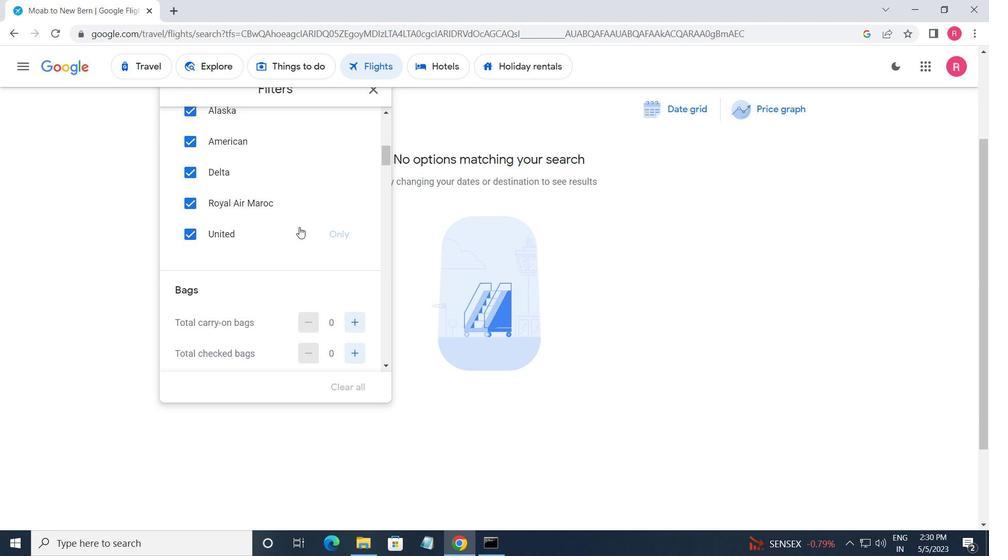 
Action: Mouse moved to (302, 229)
Screenshot: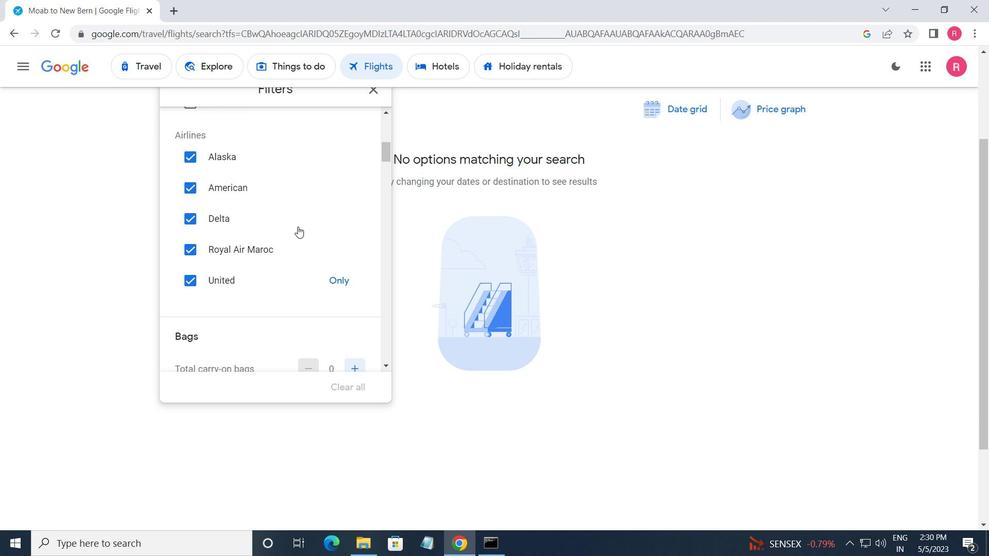 
Action: Mouse scrolled (302, 230) with delta (0, 0)
Screenshot: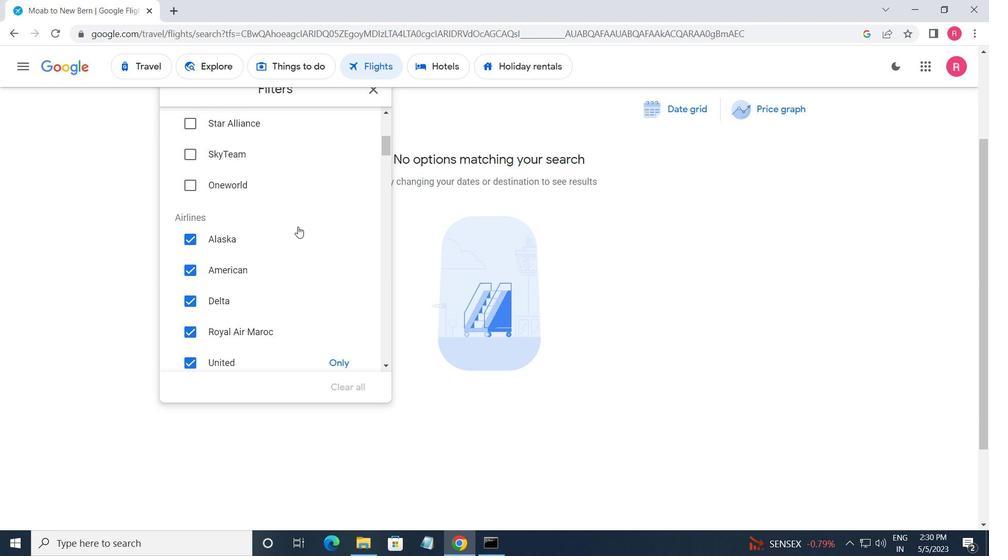 
Action: Mouse scrolled (302, 230) with delta (0, 0)
Screenshot: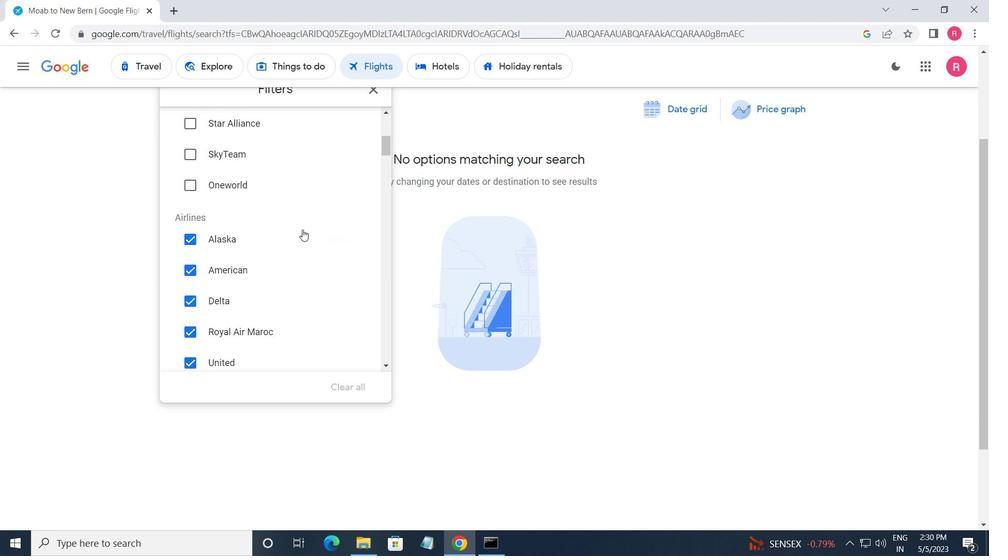 
Action: Mouse moved to (349, 201)
Screenshot: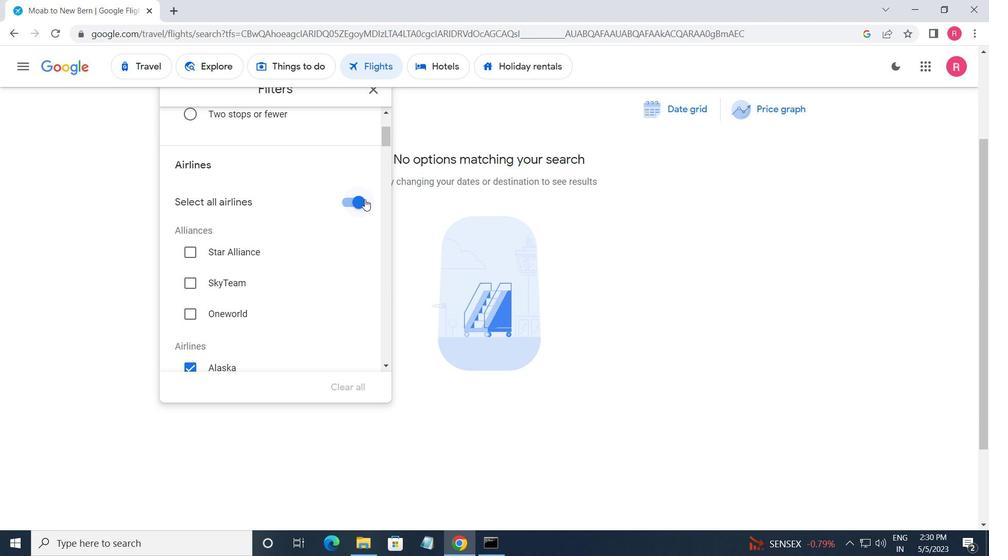 
Action: Mouse pressed left at (349, 201)
Screenshot: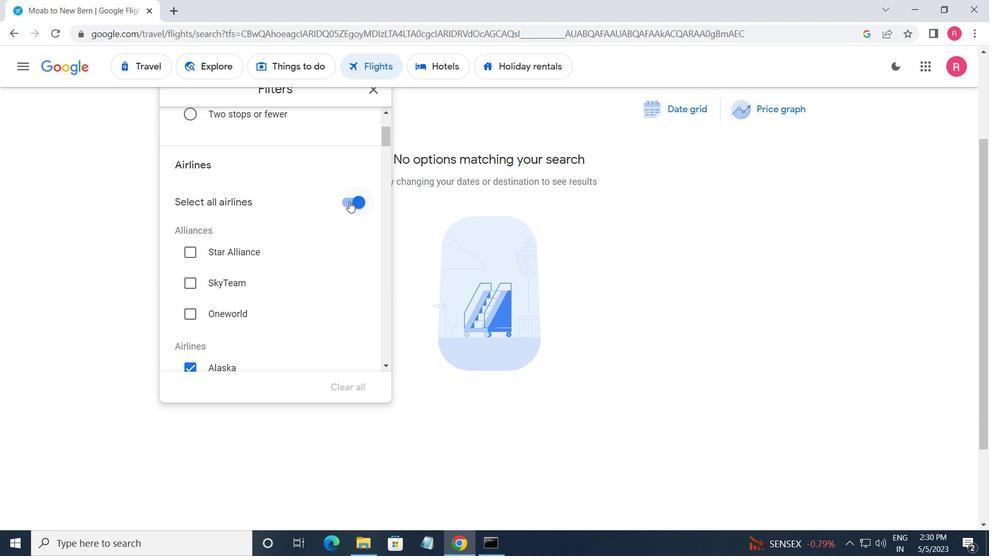 
Action: Mouse moved to (432, 266)
Screenshot: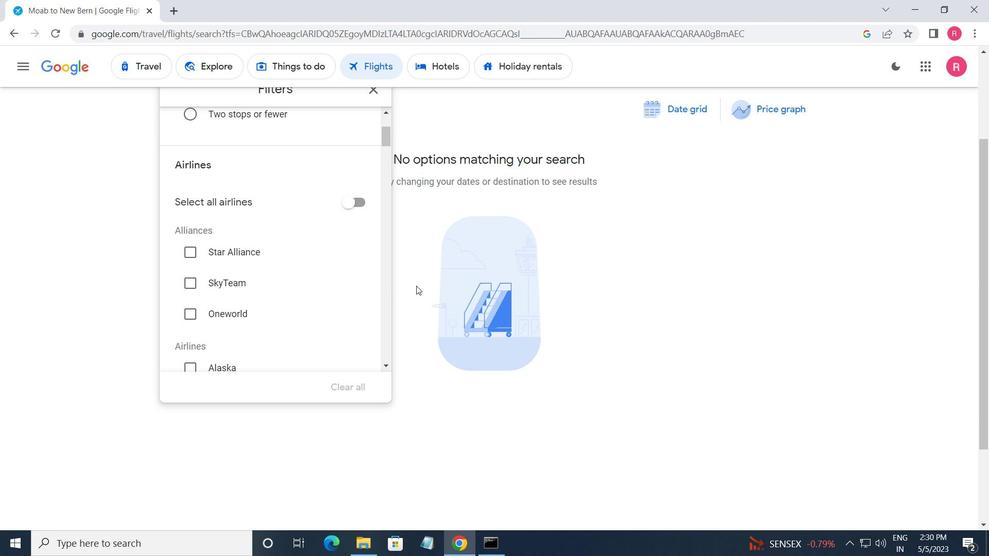
Action: Mouse scrolled (432, 267) with delta (0, 0)
Screenshot: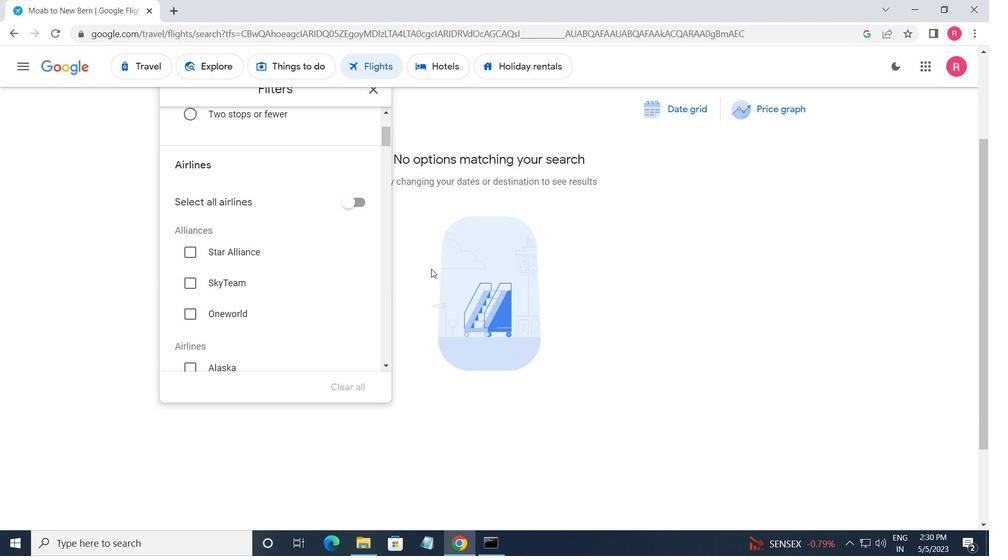 
Action: Mouse moved to (207, 341)
Screenshot: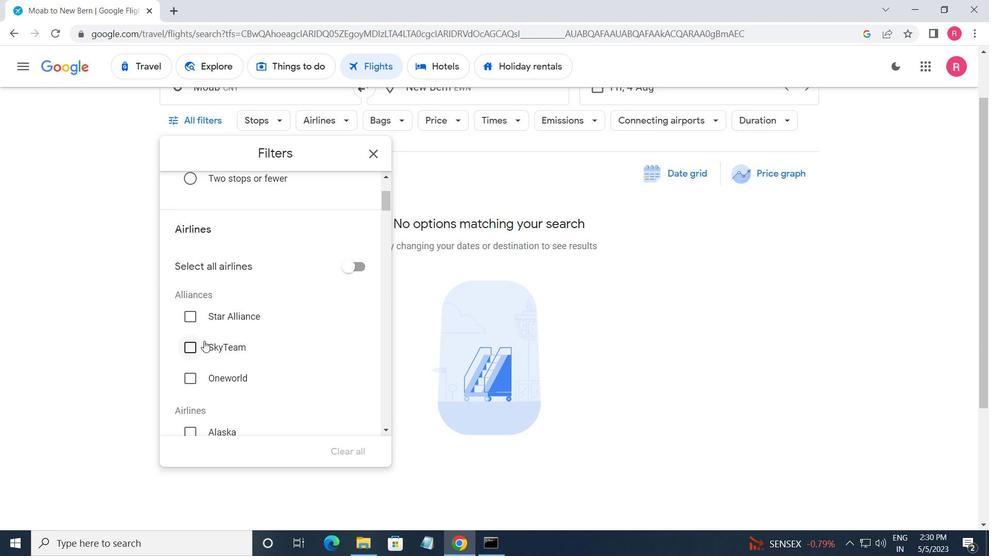 
Action: Mouse scrolled (207, 340) with delta (0, 0)
Screenshot: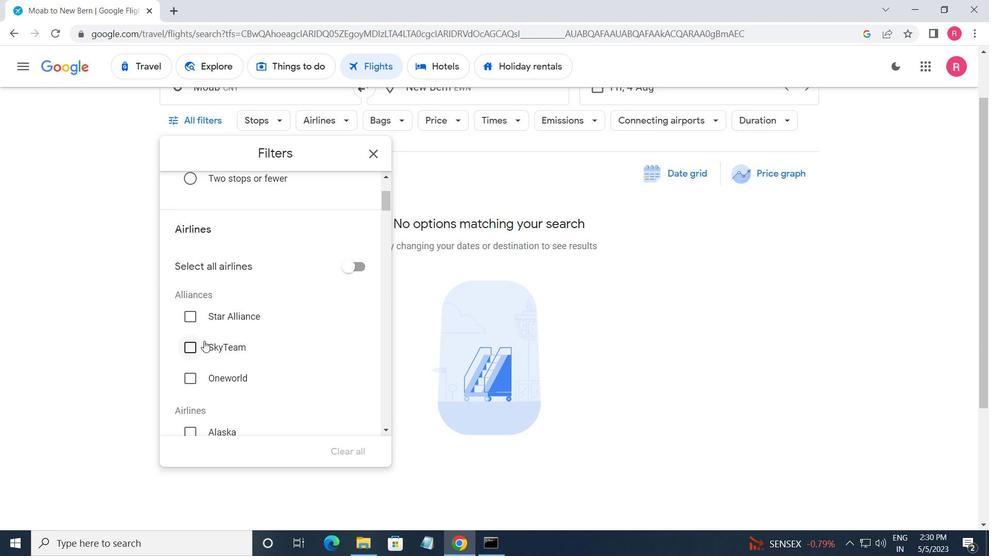 
Action: Mouse scrolled (207, 340) with delta (0, 0)
Screenshot: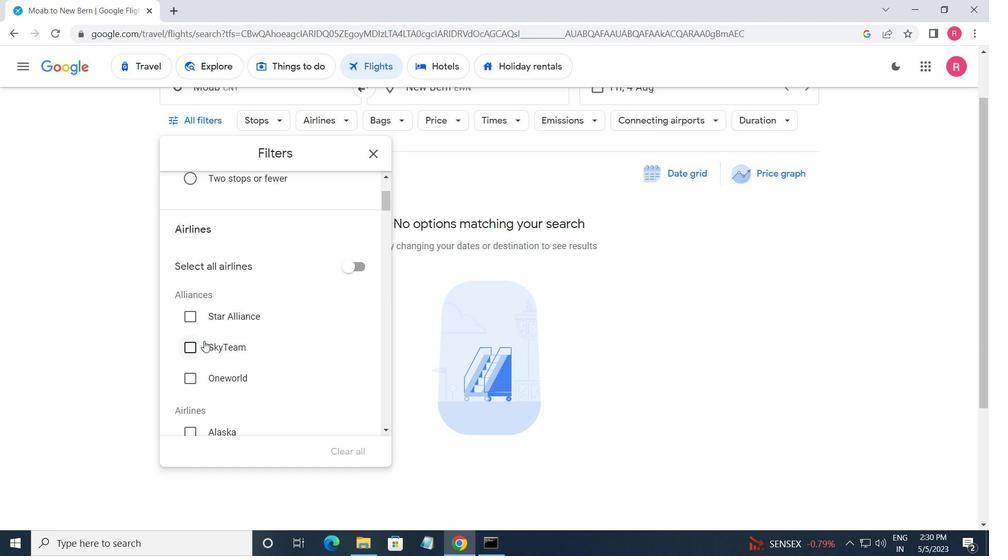 
Action: Mouse scrolled (207, 340) with delta (0, 0)
Screenshot: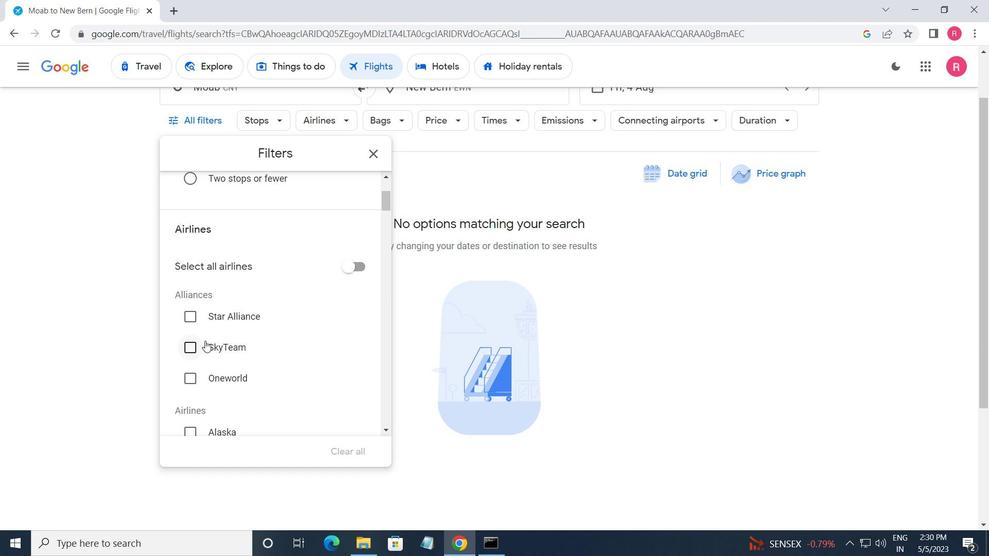 
Action: Mouse moved to (208, 341)
Screenshot: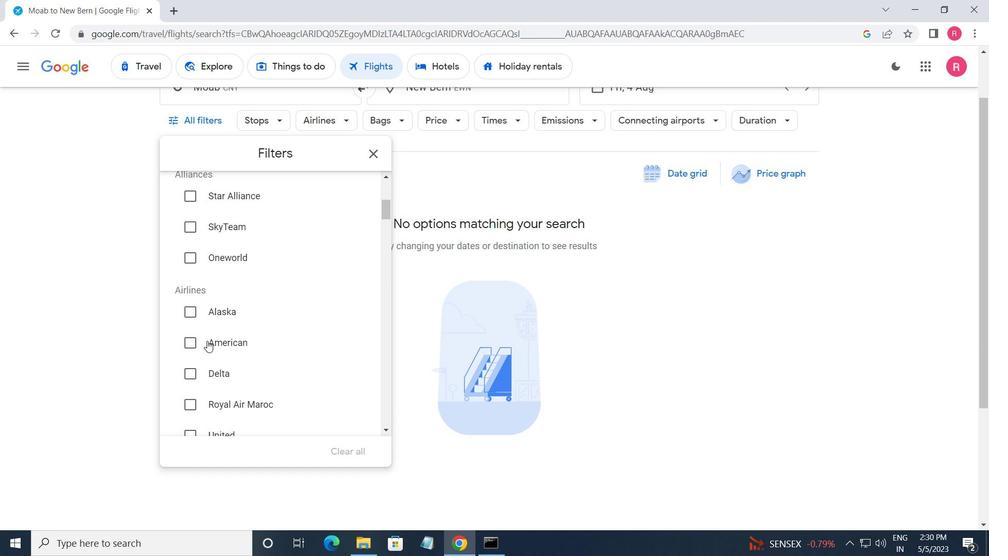 
Action: Mouse scrolled (208, 340) with delta (0, 0)
Screenshot: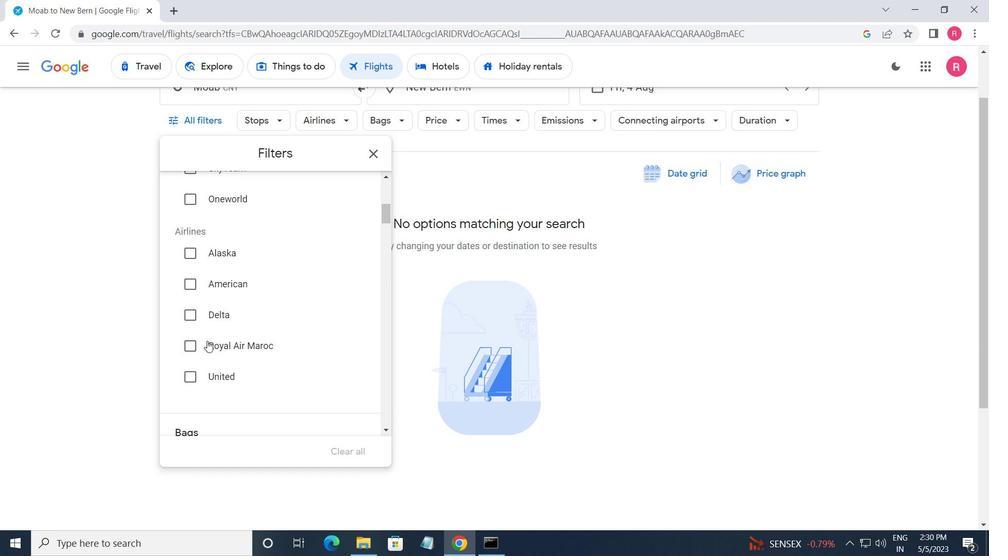 
Action: Mouse moved to (308, 305)
Screenshot: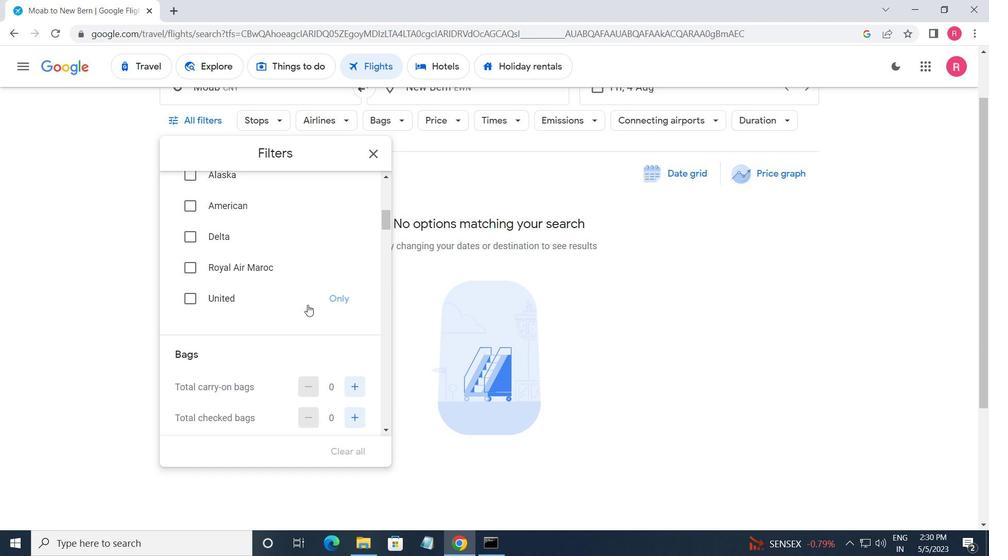 
Action: Mouse scrolled (308, 304) with delta (0, 0)
Screenshot: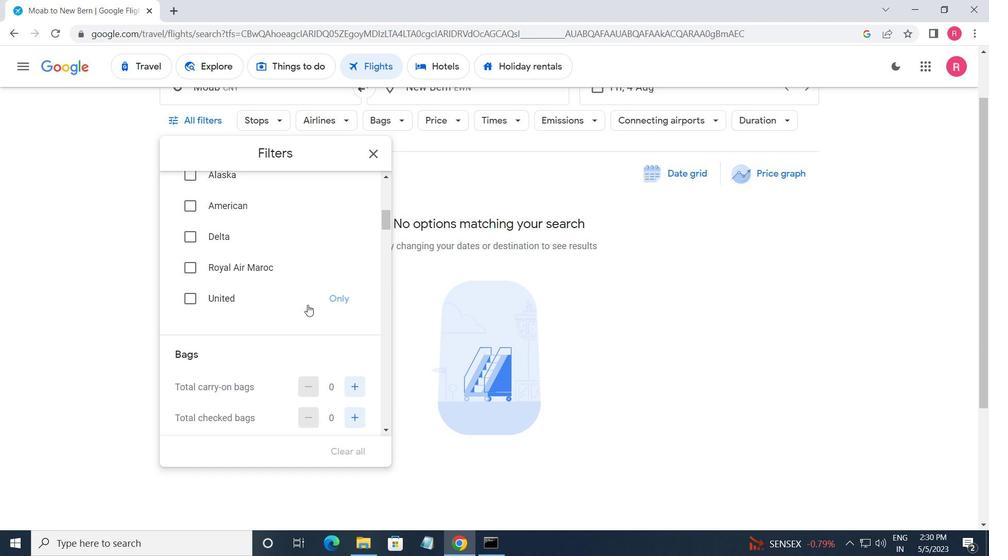 
Action: Mouse moved to (350, 352)
Screenshot: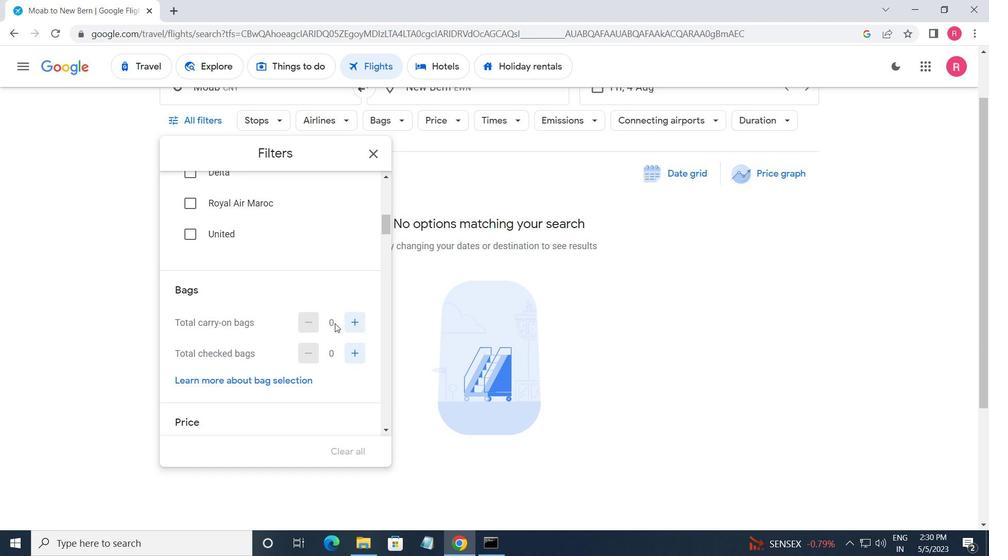 
Action: Mouse pressed left at (350, 352)
Screenshot: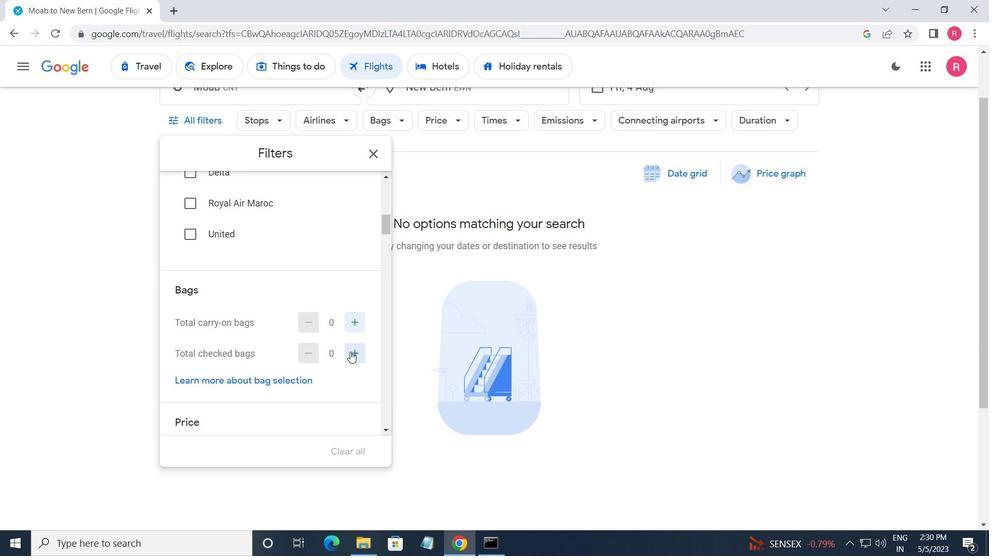 
Action: Mouse pressed left at (350, 352)
Screenshot: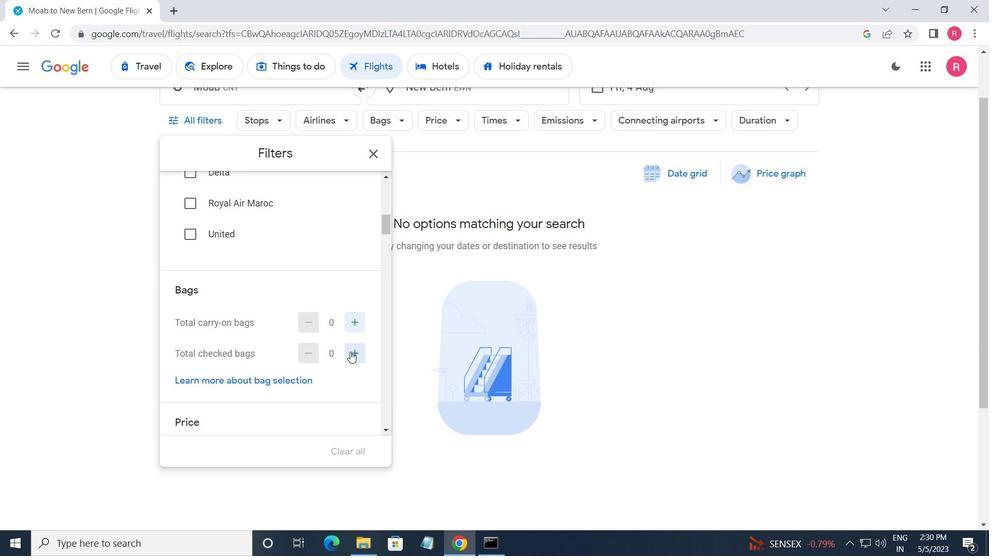 
Action: Mouse pressed left at (350, 352)
Screenshot: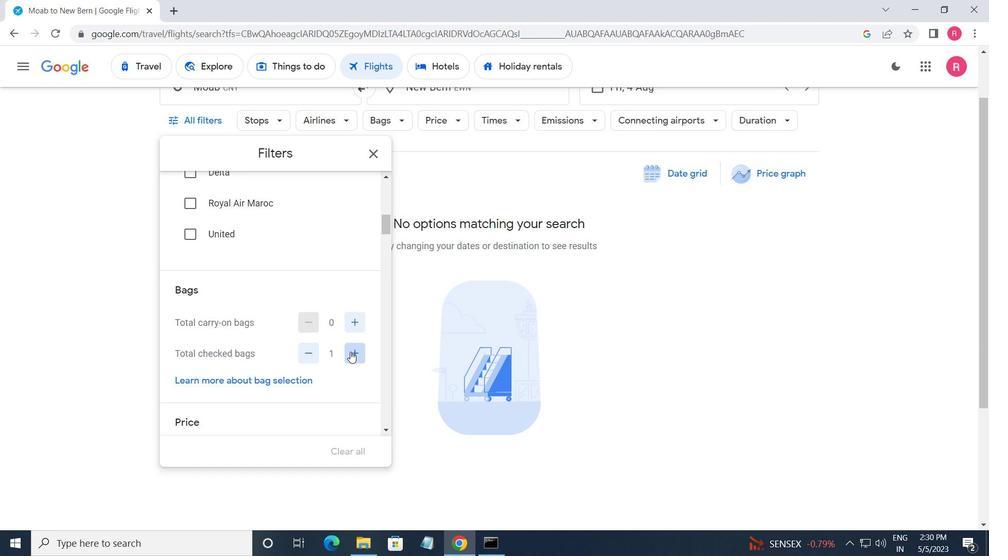 
Action: Mouse pressed left at (350, 352)
Screenshot: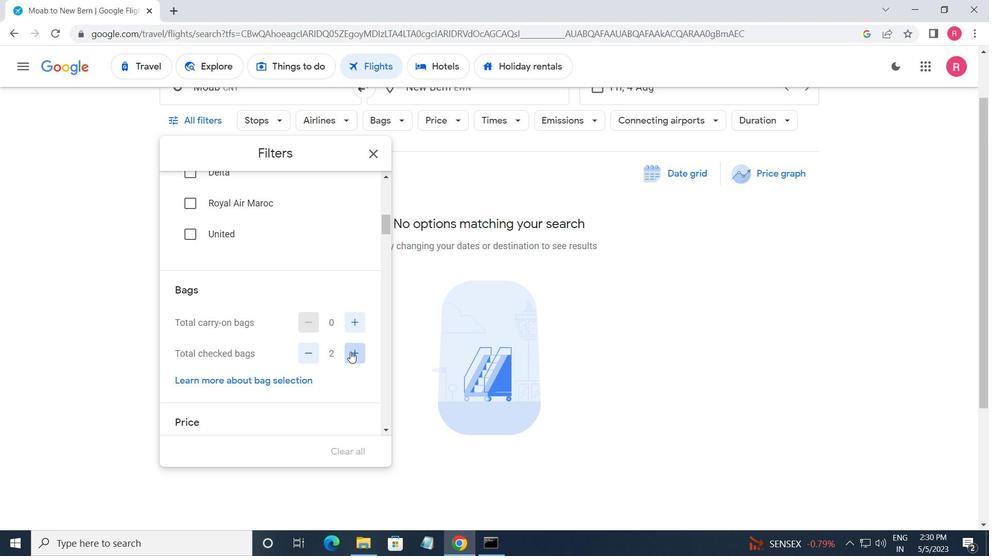 
Action: Mouse pressed left at (350, 352)
Screenshot: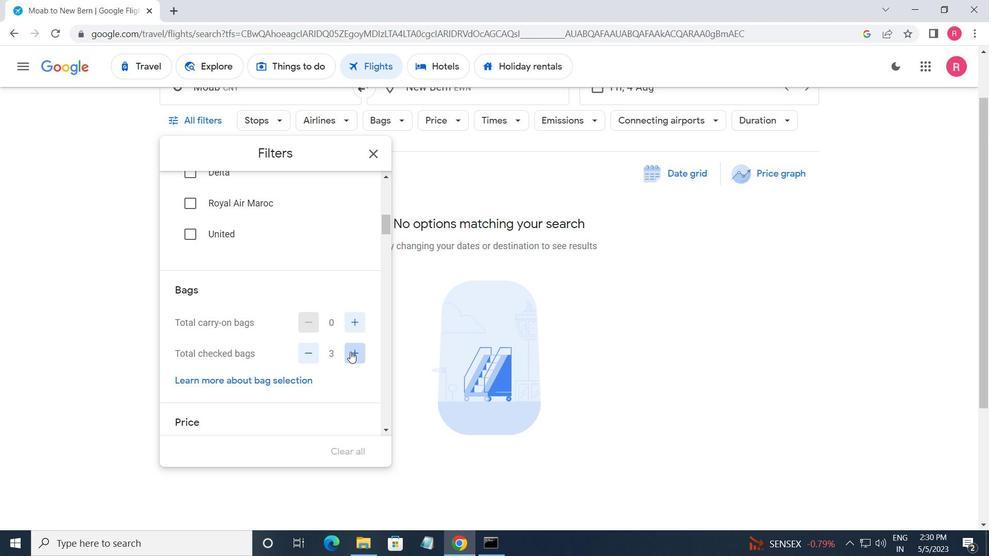 
Action: Mouse pressed left at (350, 352)
Screenshot: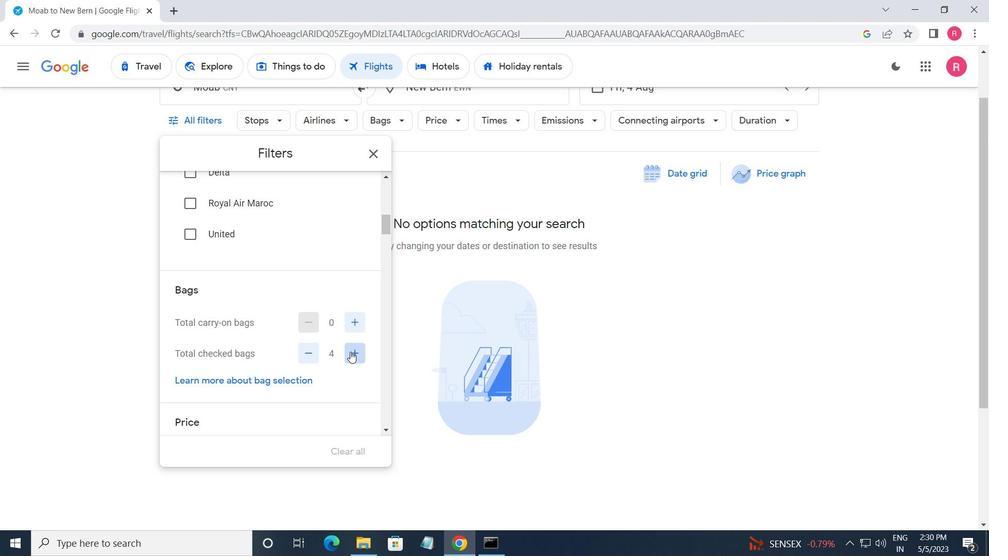 
Action: Mouse pressed left at (350, 352)
Screenshot: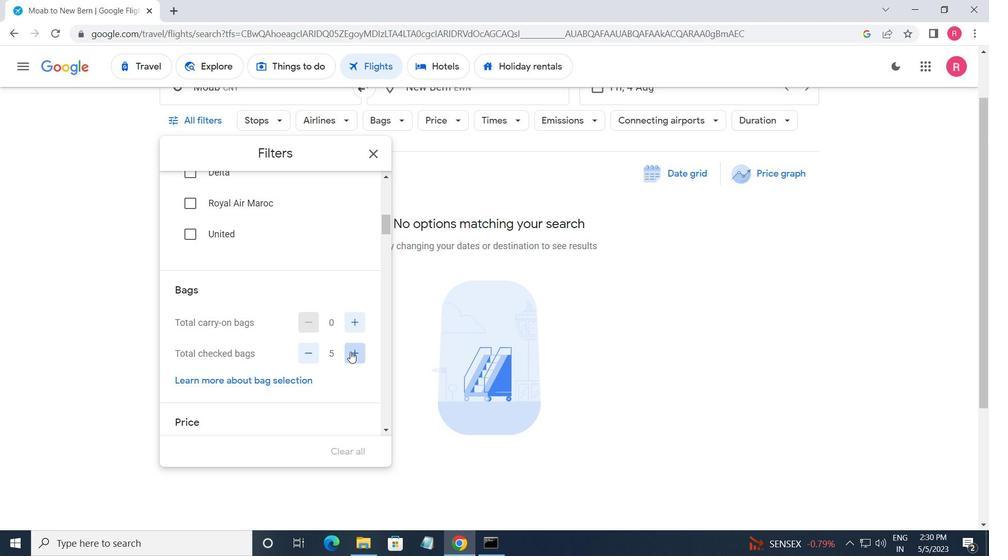 
Action: Mouse pressed left at (350, 352)
Screenshot: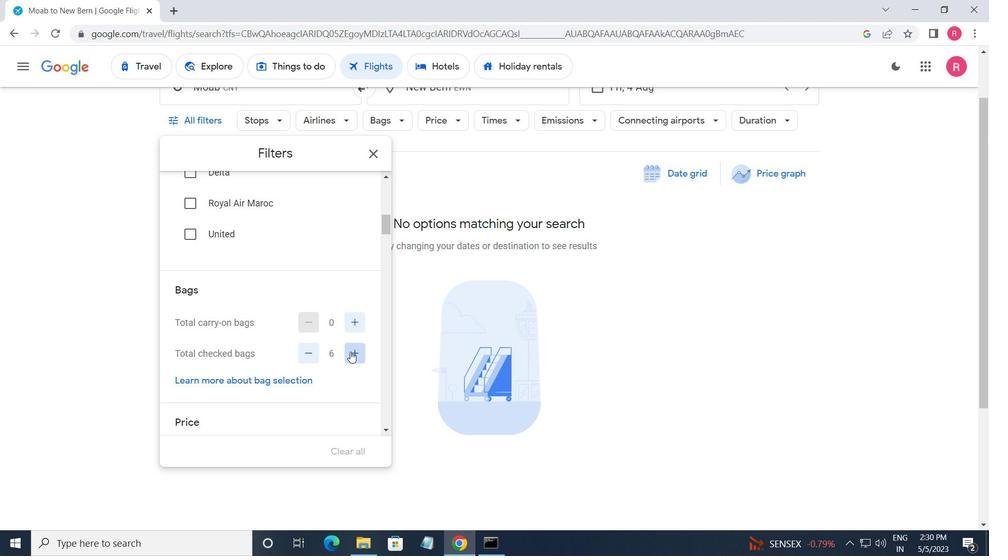 
Action: Mouse pressed left at (350, 352)
Screenshot: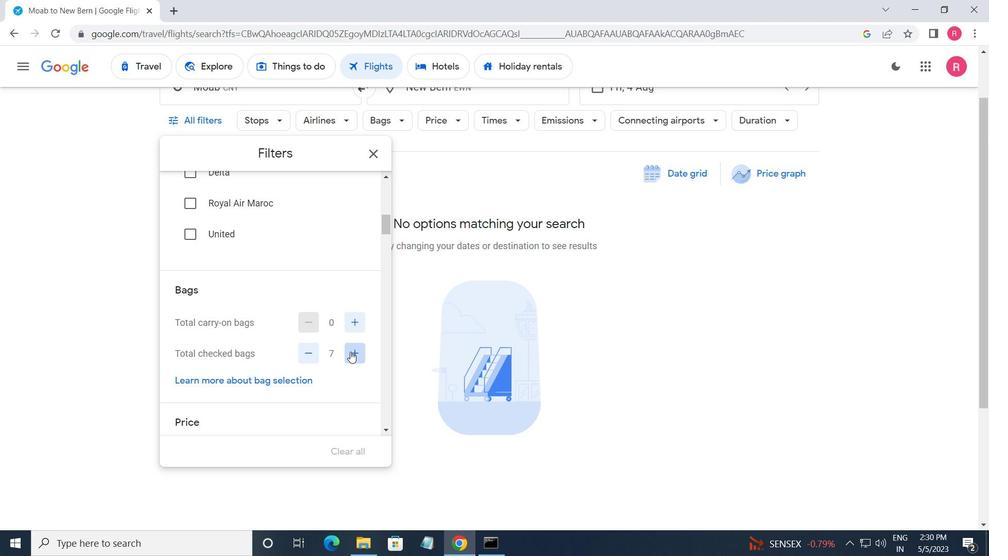 
Action: Mouse moved to (307, 311)
Screenshot: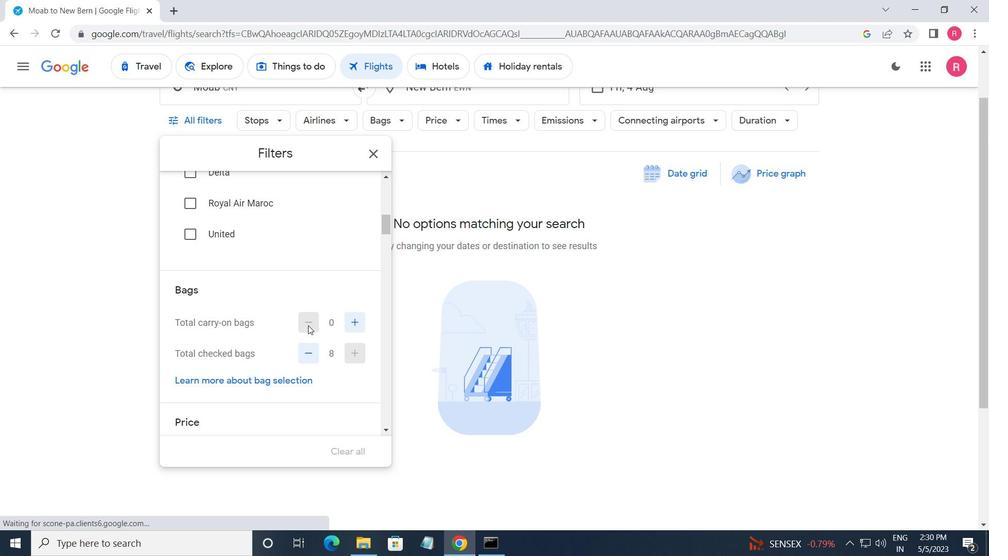 
Action: Mouse scrolled (307, 310) with delta (0, 0)
Screenshot: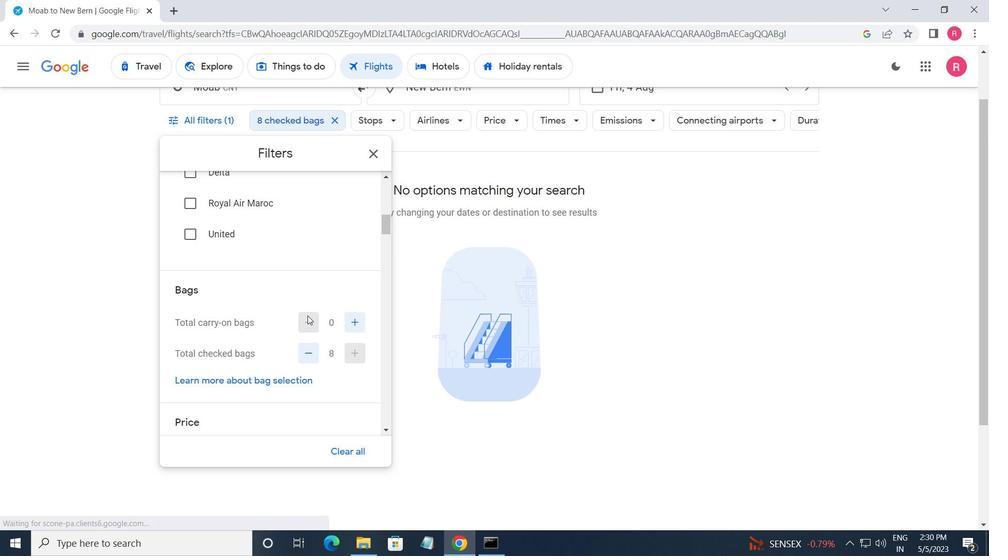 
Action: Mouse scrolled (307, 310) with delta (0, 0)
Screenshot: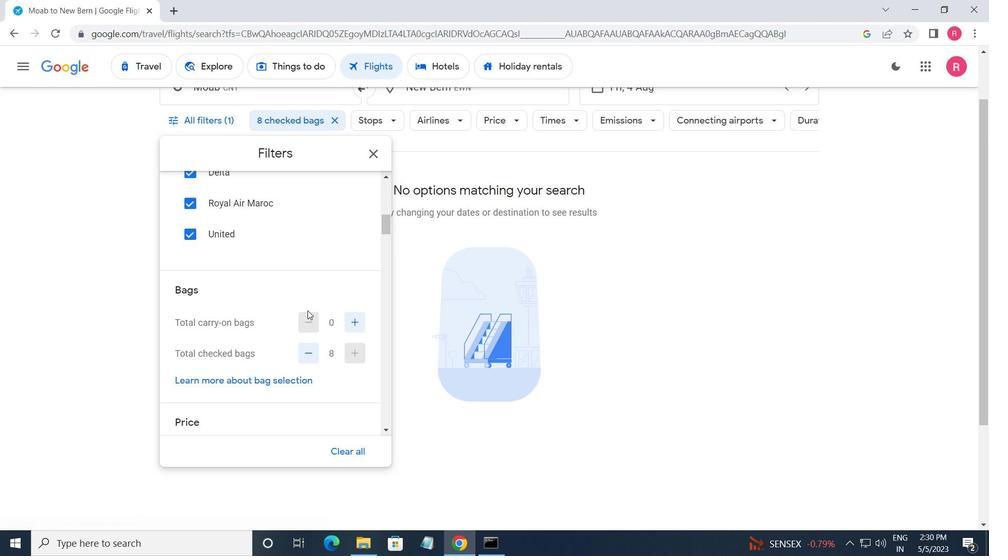 
Action: Mouse scrolled (307, 310) with delta (0, 0)
Screenshot: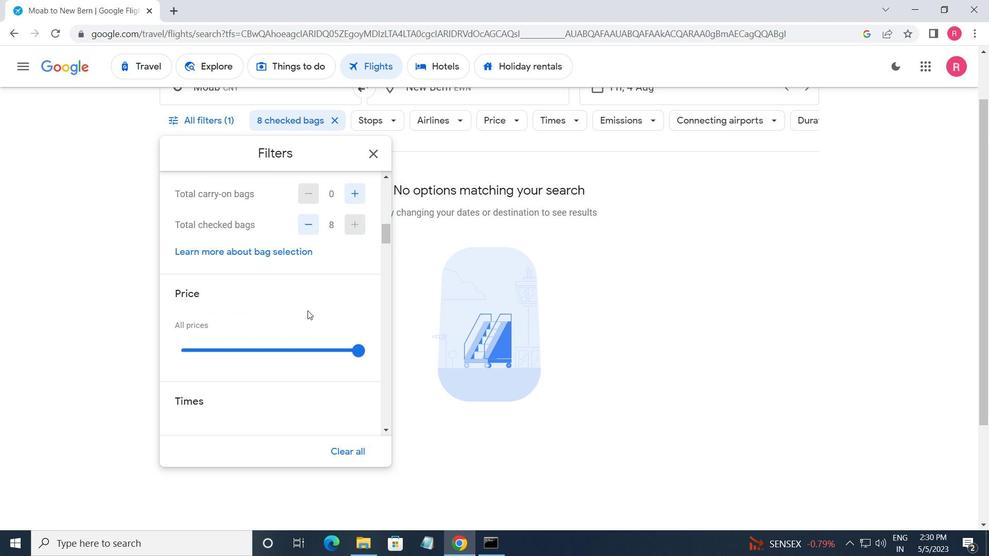 
Action: Mouse moved to (355, 289)
Screenshot: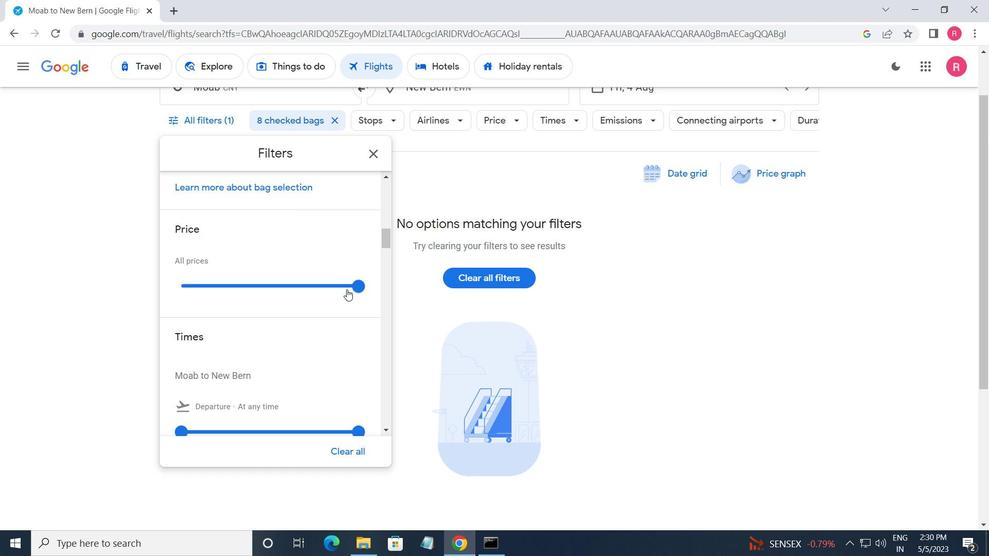
Action: Mouse pressed left at (355, 289)
Screenshot: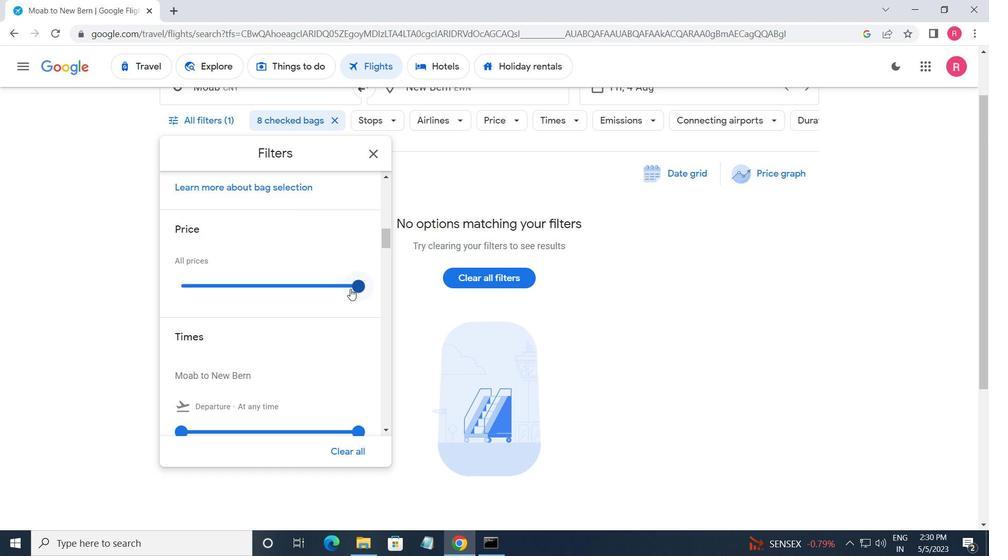 
Action: Mouse moved to (322, 311)
Screenshot: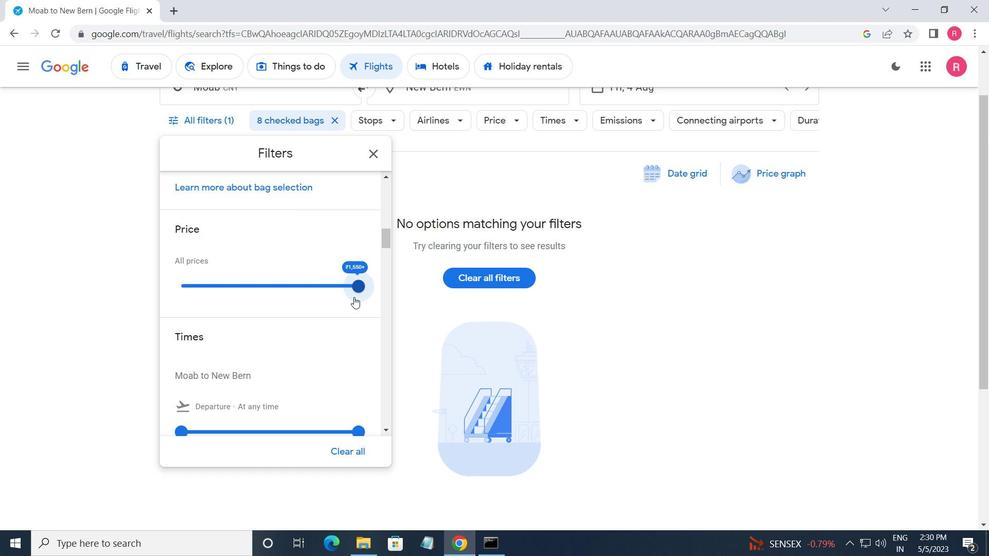 
Action: Mouse scrolled (322, 310) with delta (0, 0)
Screenshot: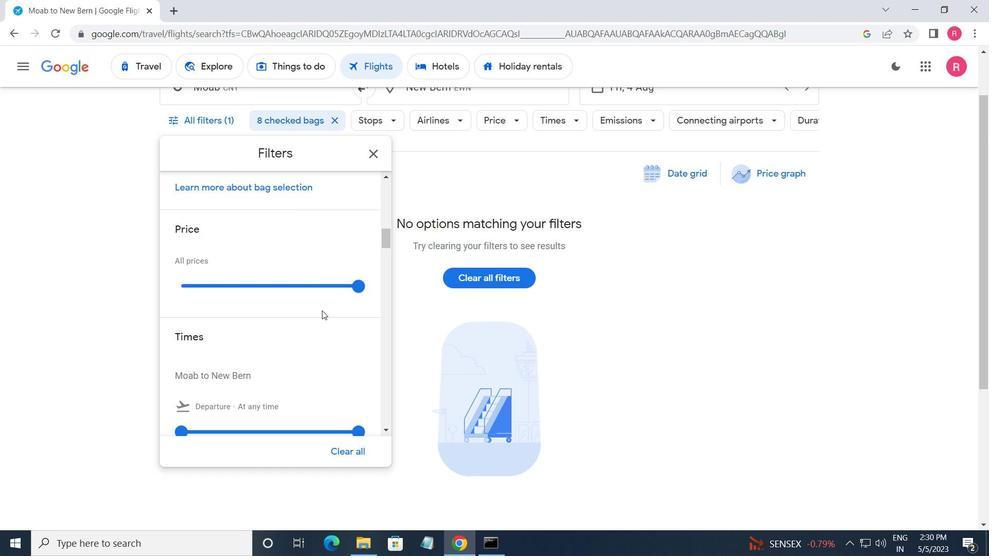 
Action: Mouse scrolled (322, 310) with delta (0, 0)
Screenshot: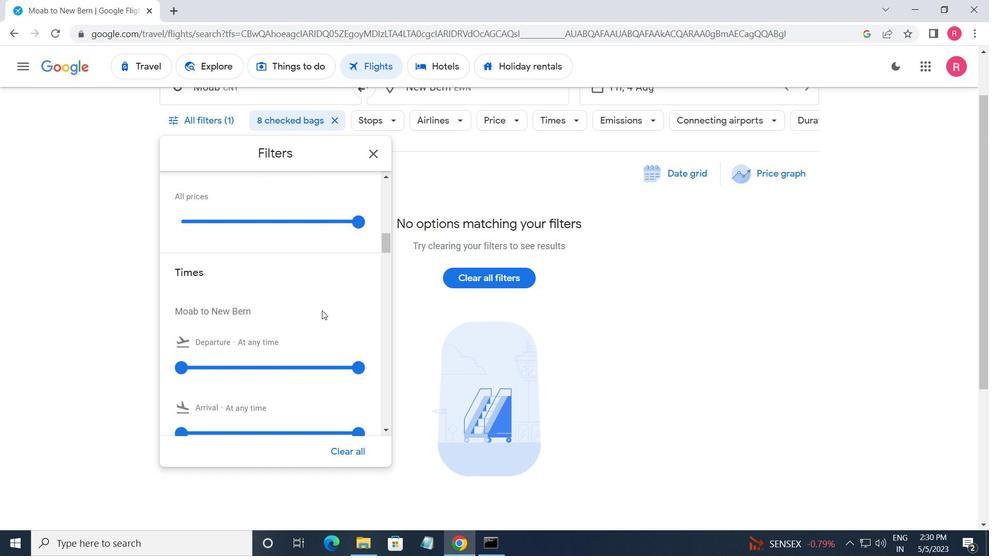 
Action: Mouse moved to (182, 303)
Screenshot: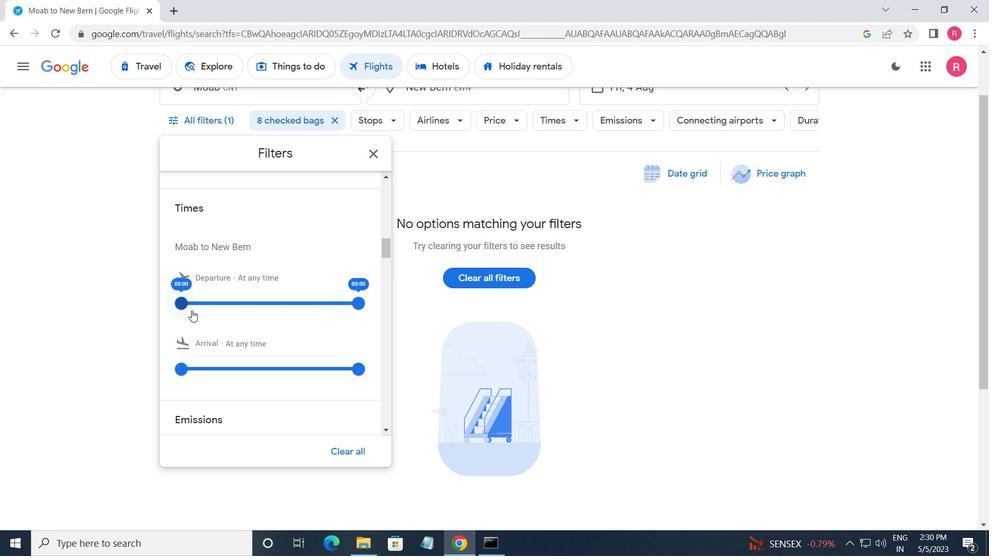 
Action: Mouse pressed left at (182, 303)
Screenshot: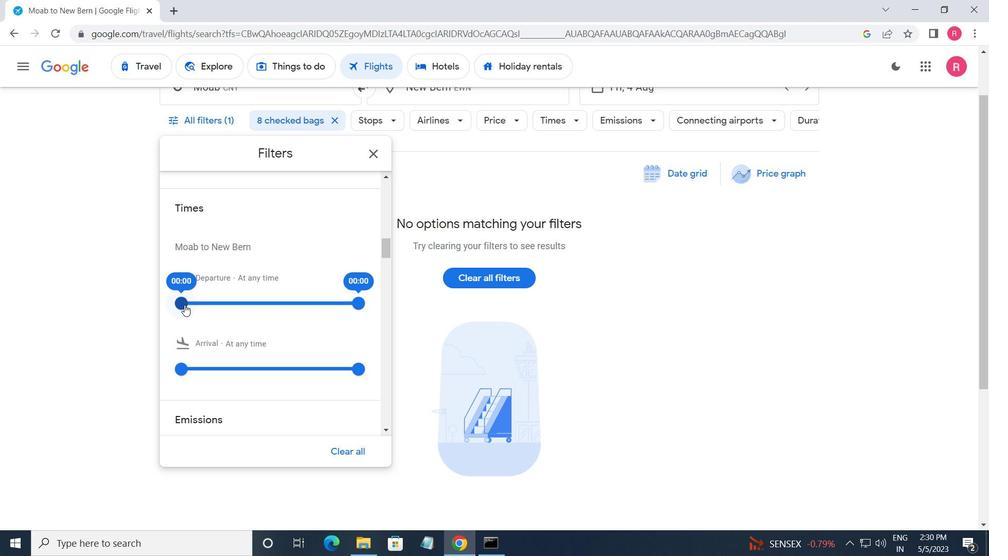 
Action: Mouse moved to (361, 301)
Screenshot: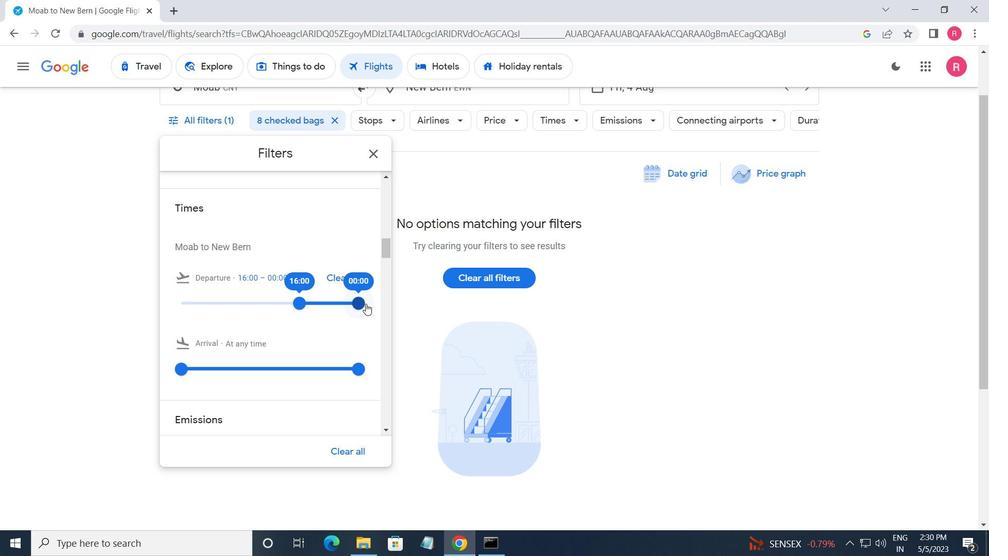 
Action: Mouse pressed left at (361, 301)
Screenshot: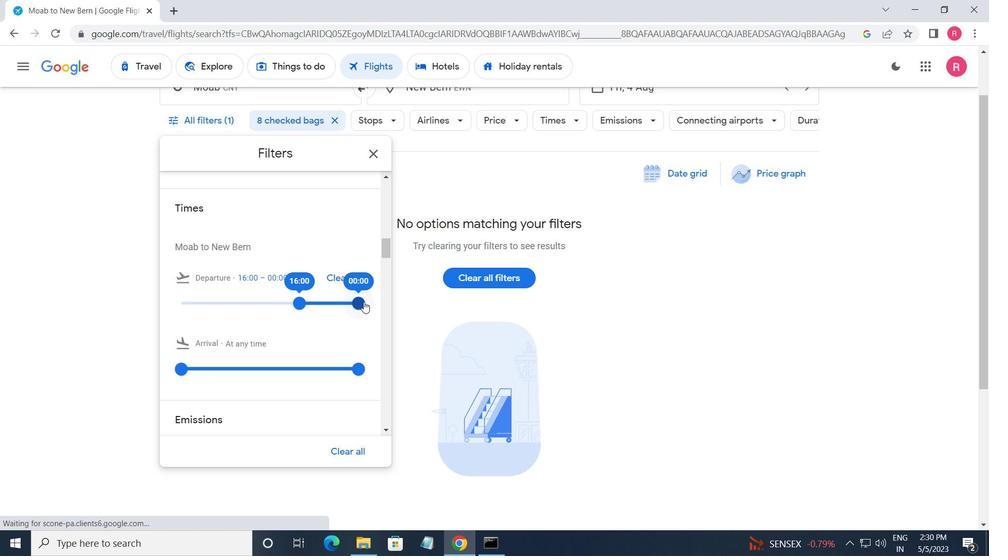 
Action: Mouse moved to (378, 157)
Screenshot: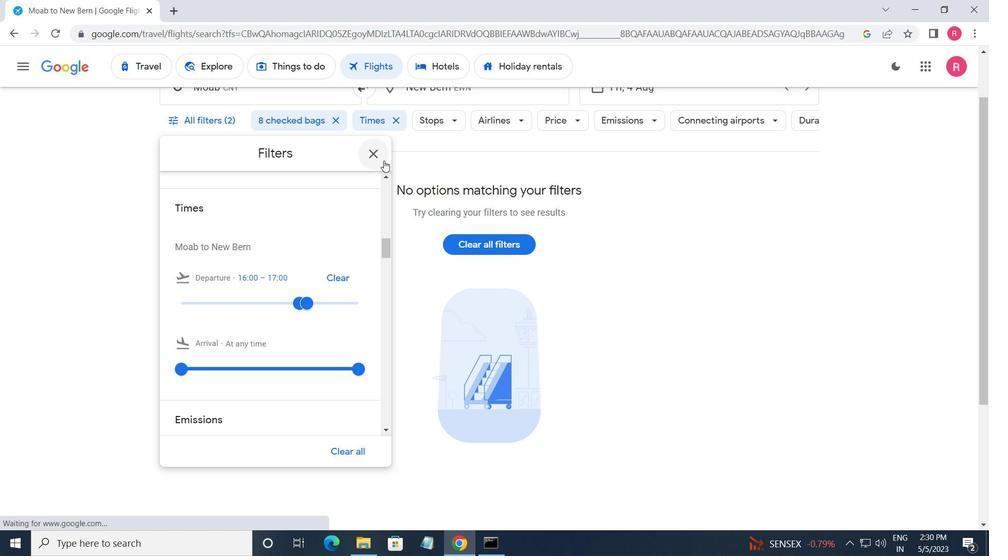 
Action: Mouse pressed left at (378, 157)
Screenshot: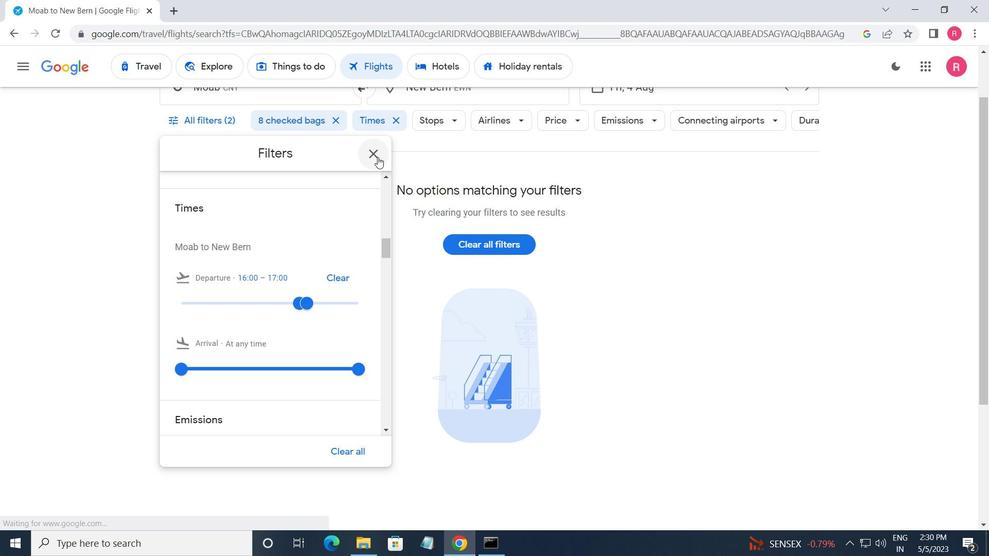 
